 Task: Search one way flight ticket for 3 adults, 3 children in premium economy from Fresno: Fresno Yosemite International Airport to New Bern: Coastal Carolina Regional Airport (was Craven County Regional) on 5-4-2023. Number of bags: 9 checked bags. Outbound departure time preference is 23:45.
Action: Mouse moved to (317, 275)
Screenshot: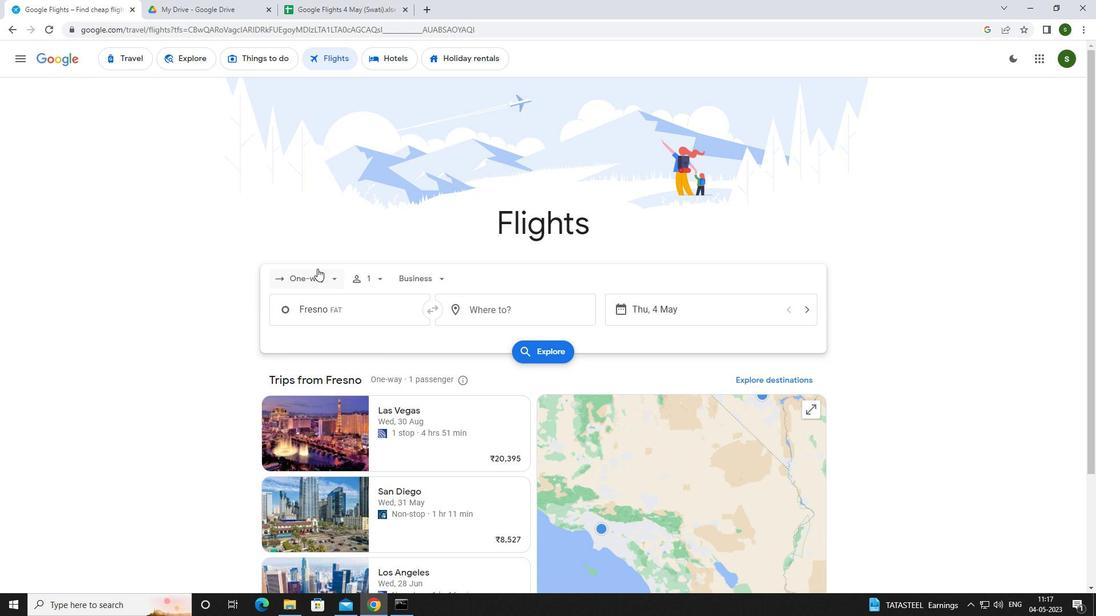 
Action: Mouse pressed left at (317, 275)
Screenshot: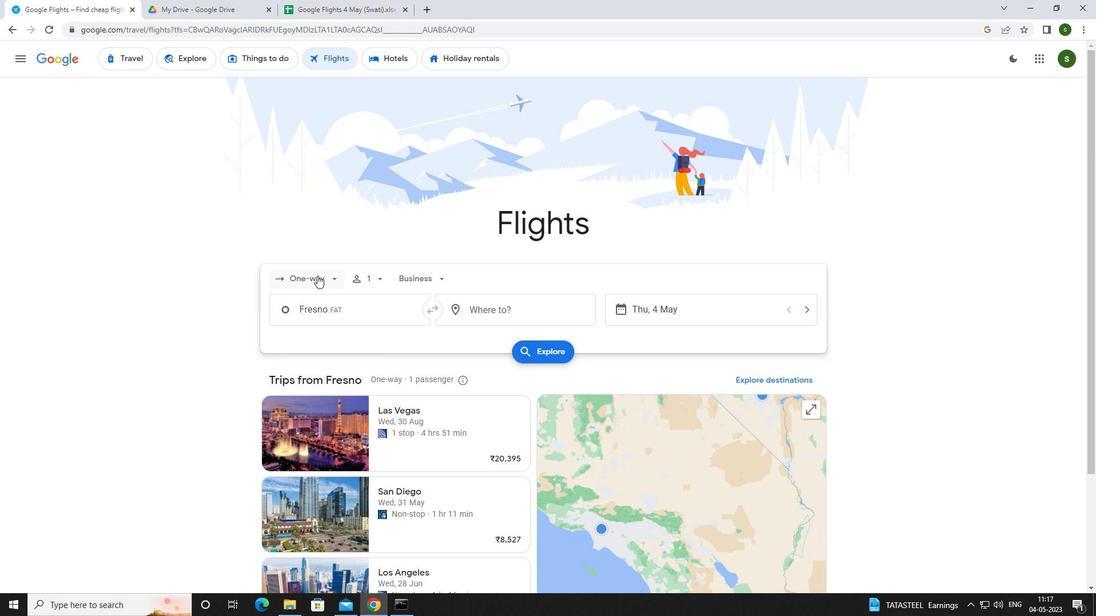 
Action: Mouse moved to (311, 324)
Screenshot: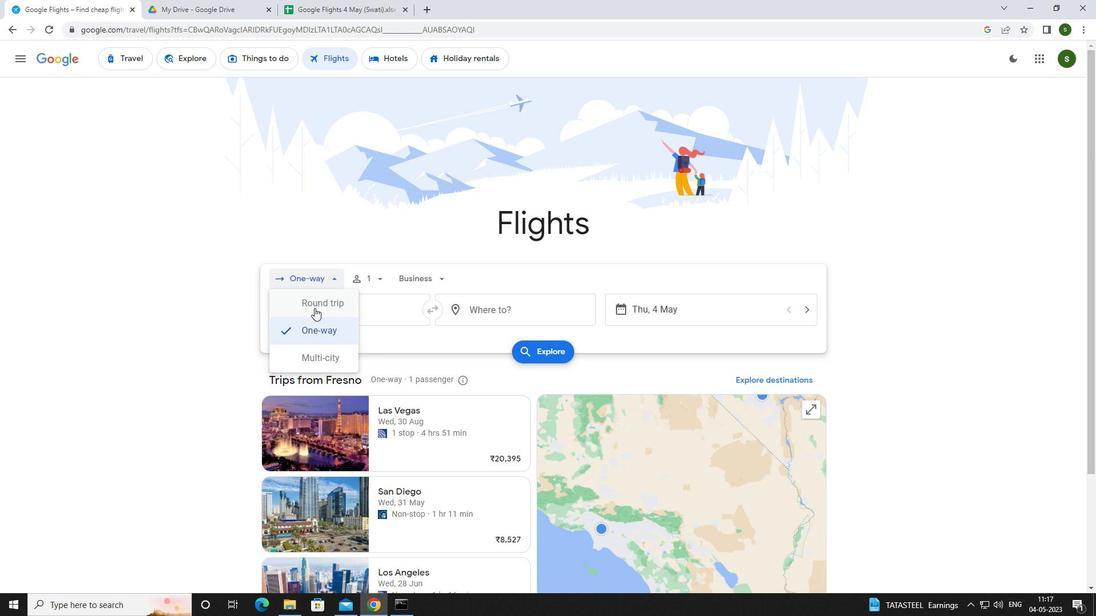 
Action: Mouse pressed left at (311, 324)
Screenshot: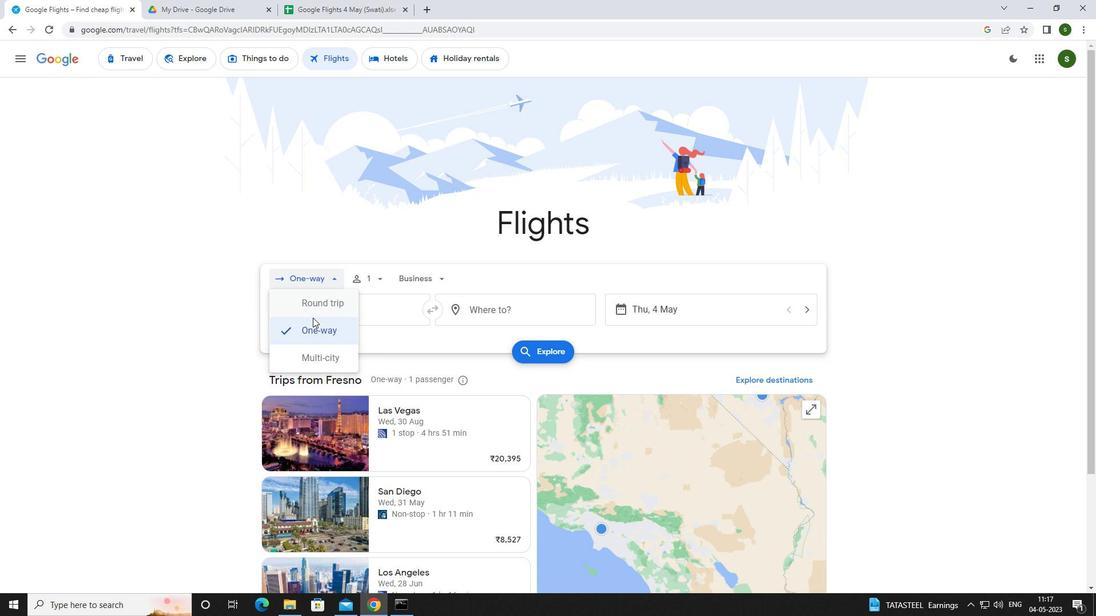
Action: Mouse moved to (375, 278)
Screenshot: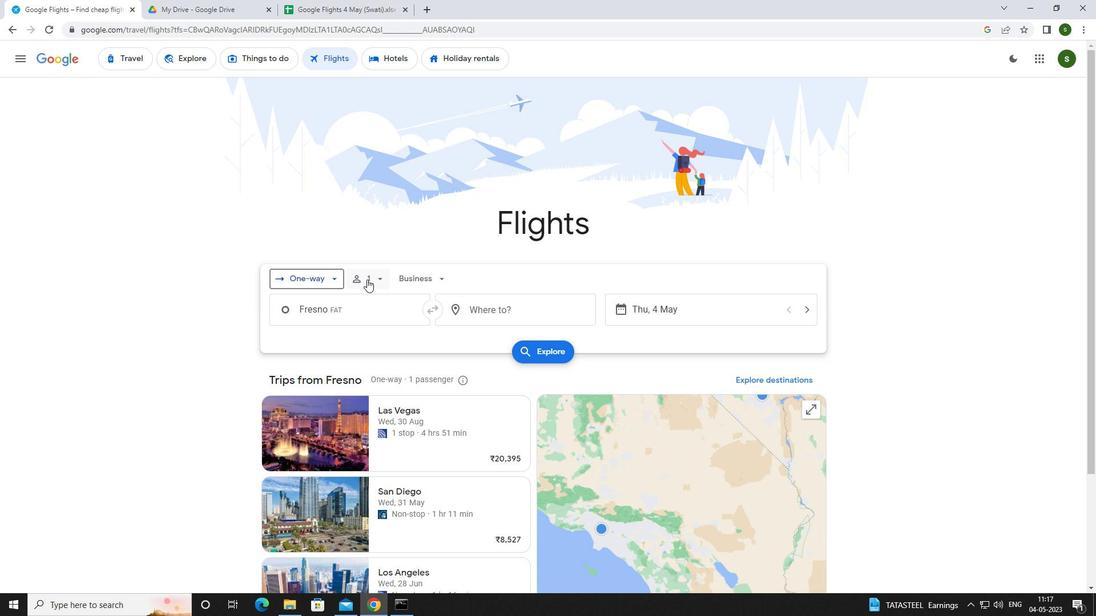 
Action: Mouse pressed left at (375, 278)
Screenshot: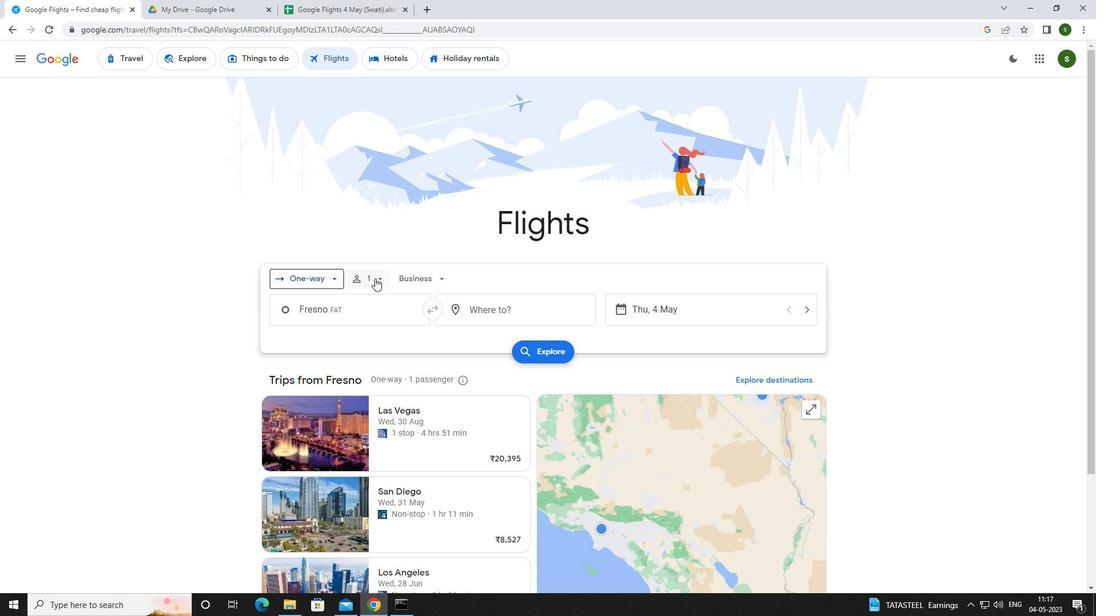 
Action: Mouse moved to (472, 312)
Screenshot: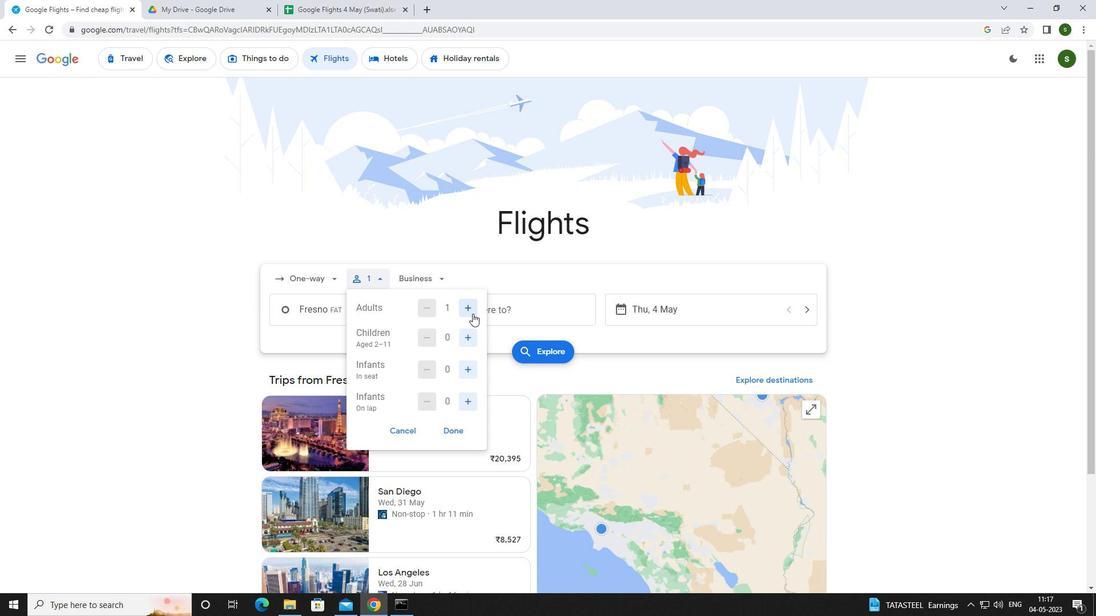 
Action: Mouse pressed left at (472, 312)
Screenshot: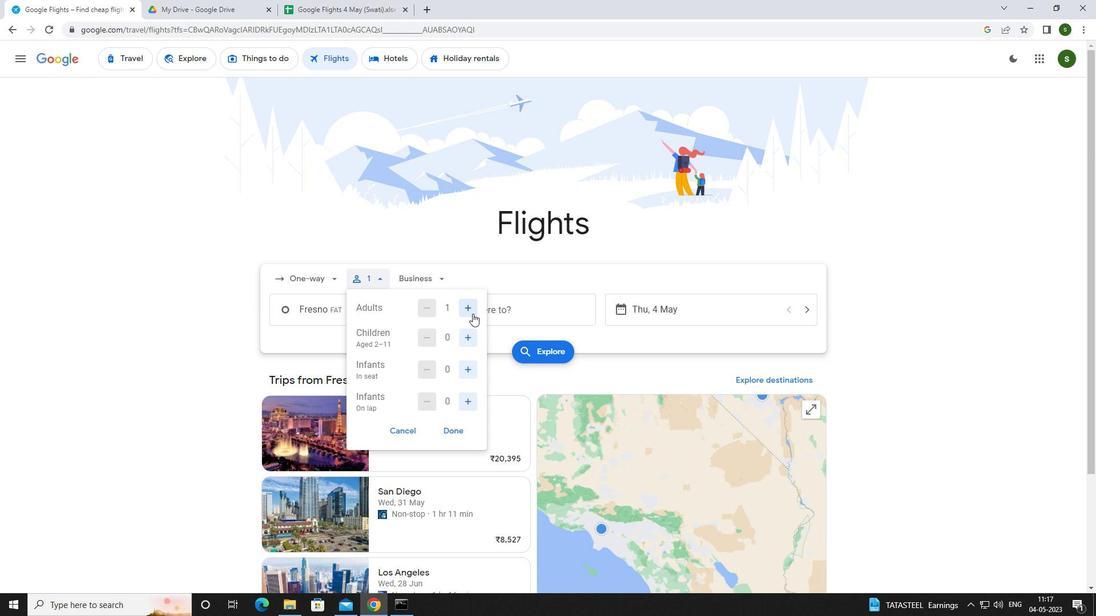 
Action: Mouse pressed left at (472, 312)
Screenshot: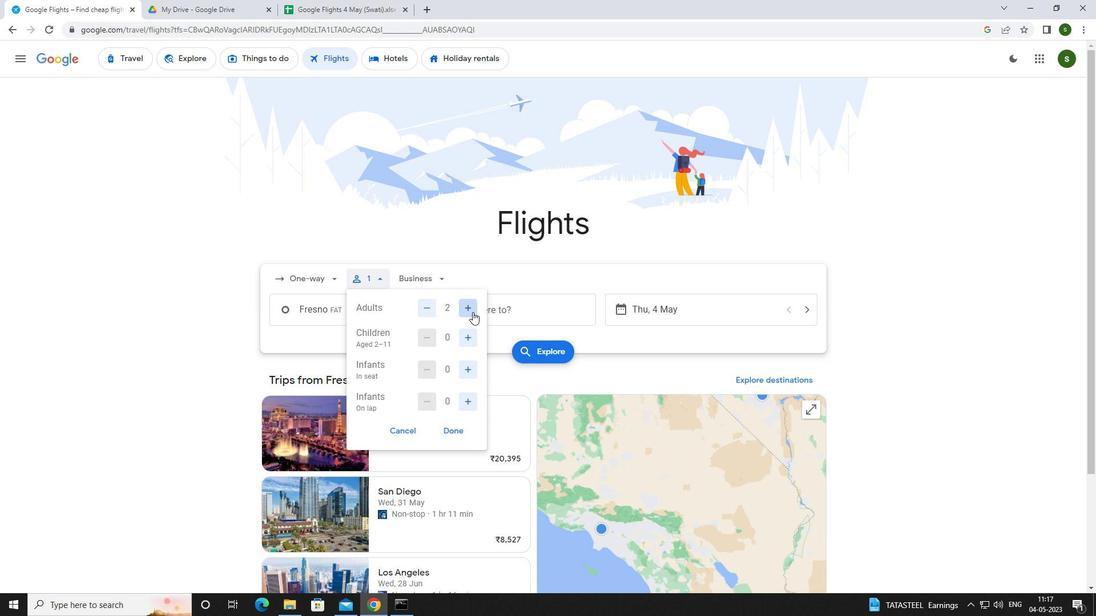 
Action: Mouse moved to (465, 337)
Screenshot: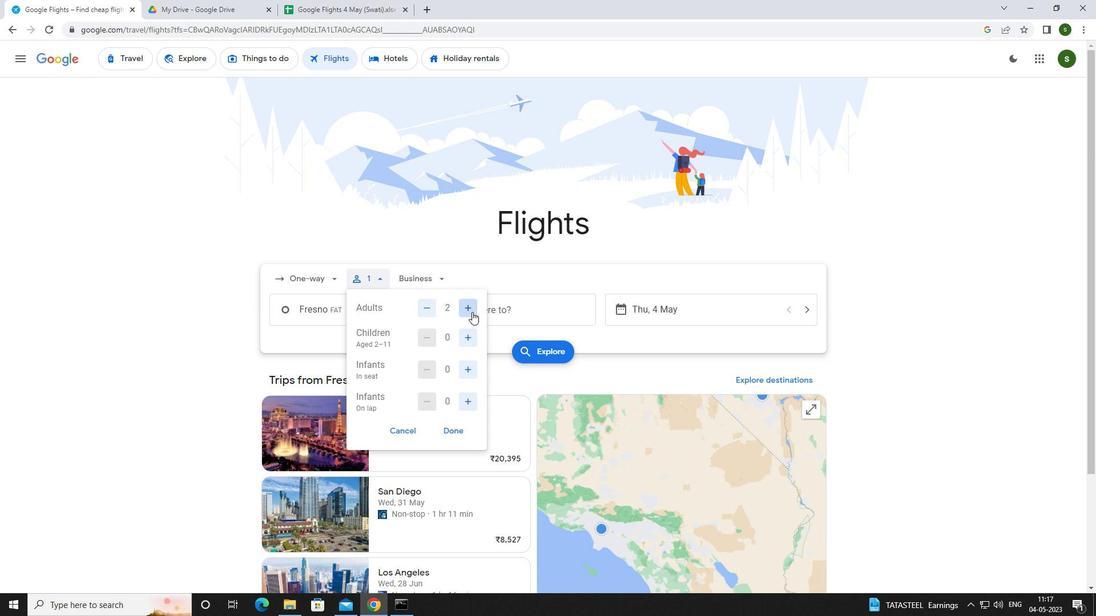 
Action: Mouse pressed left at (465, 337)
Screenshot: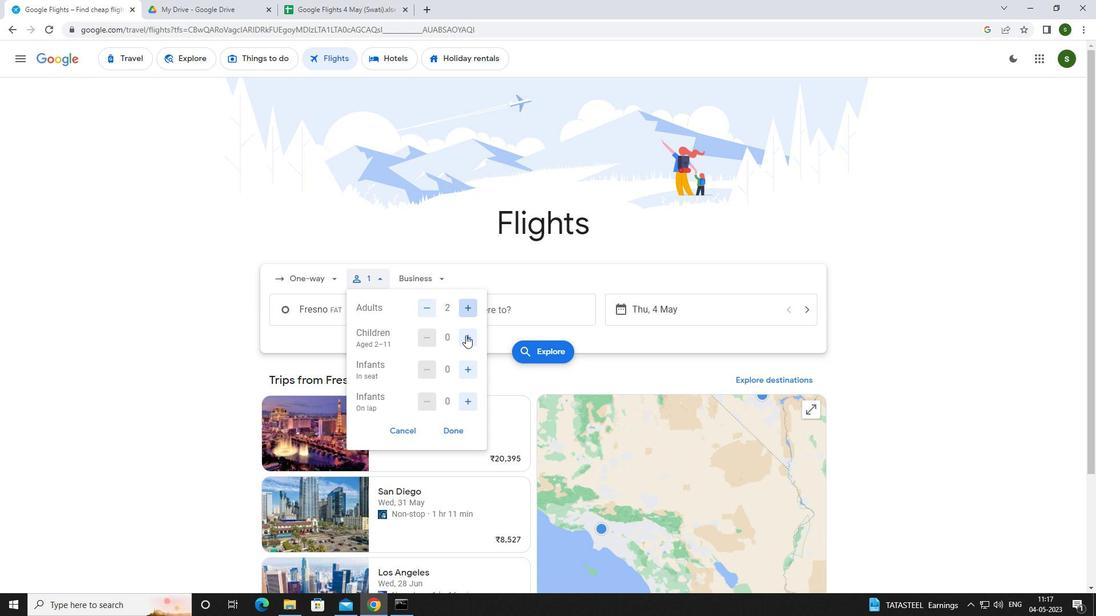 
Action: Mouse pressed left at (465, 337)
Screenshot: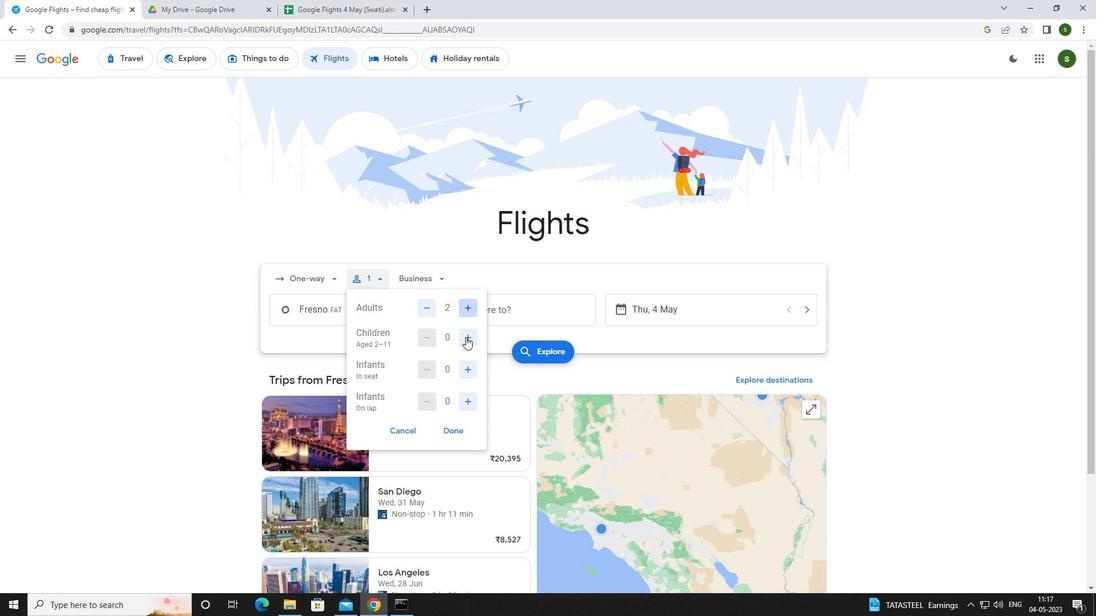 
Action: Mouse pressed left at (465, 337)
Screenshot: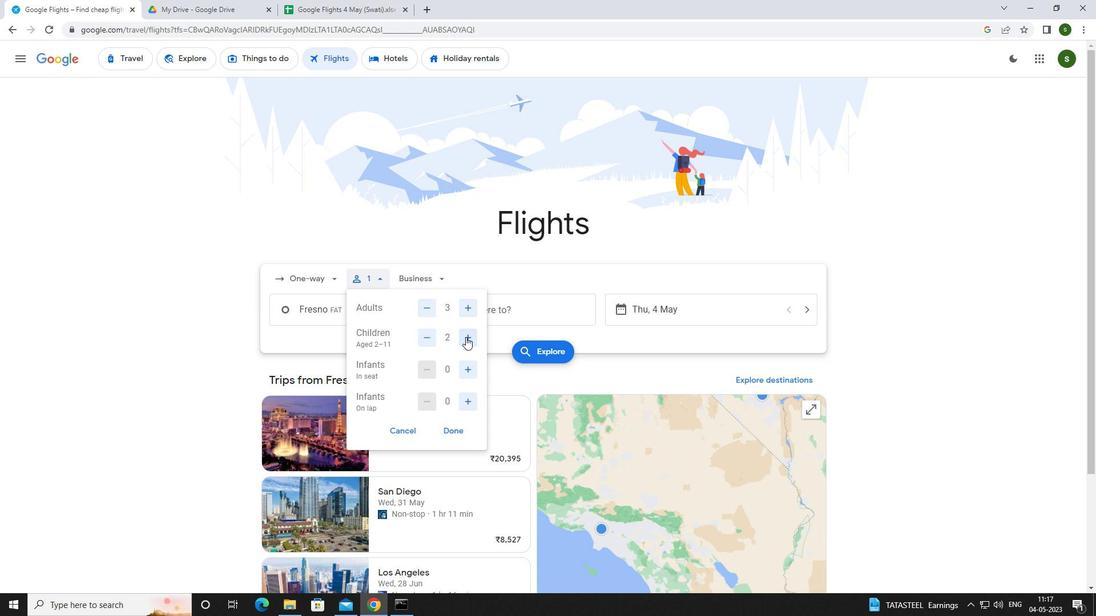 
Action: Mouse moved to (425, 277)
Screenshot: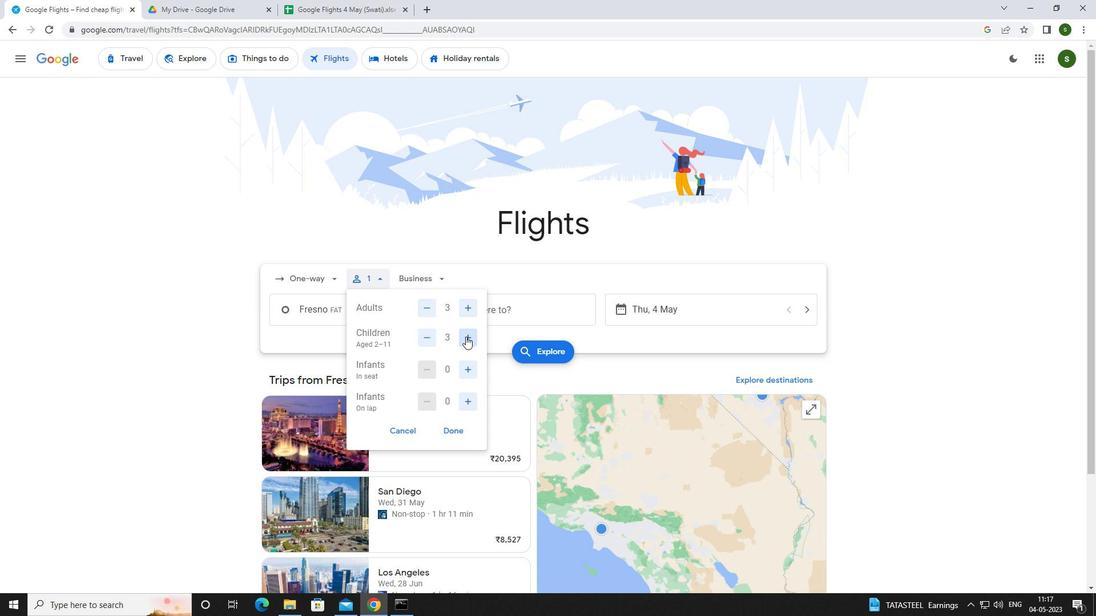 
Action: Mouse pressed left at (425, 277)
Screenshot: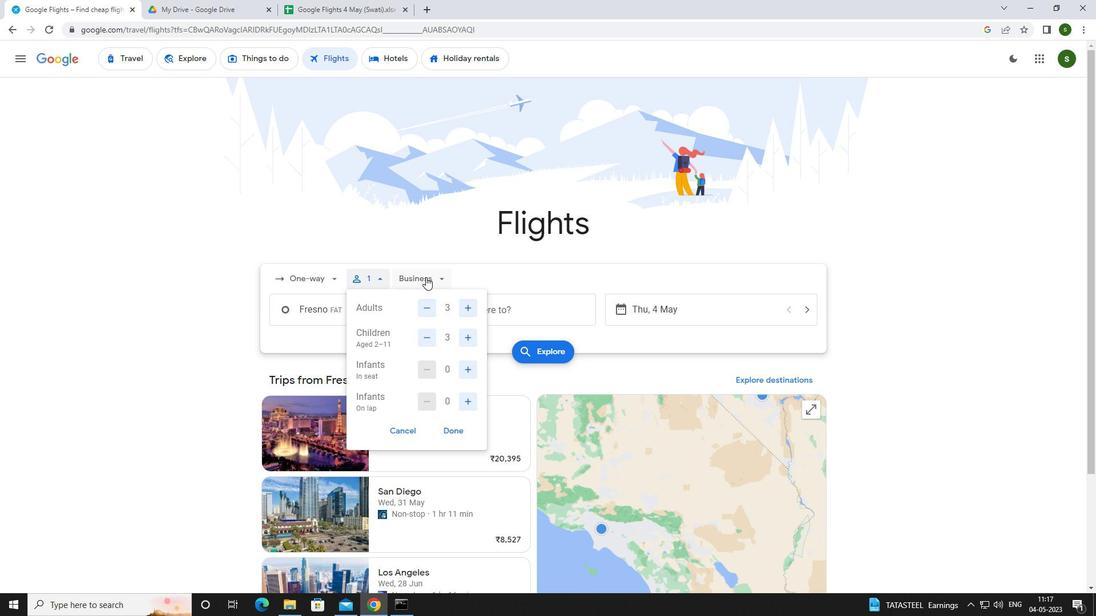 
Action: Mouse moved to (433, 331)
Screenshot: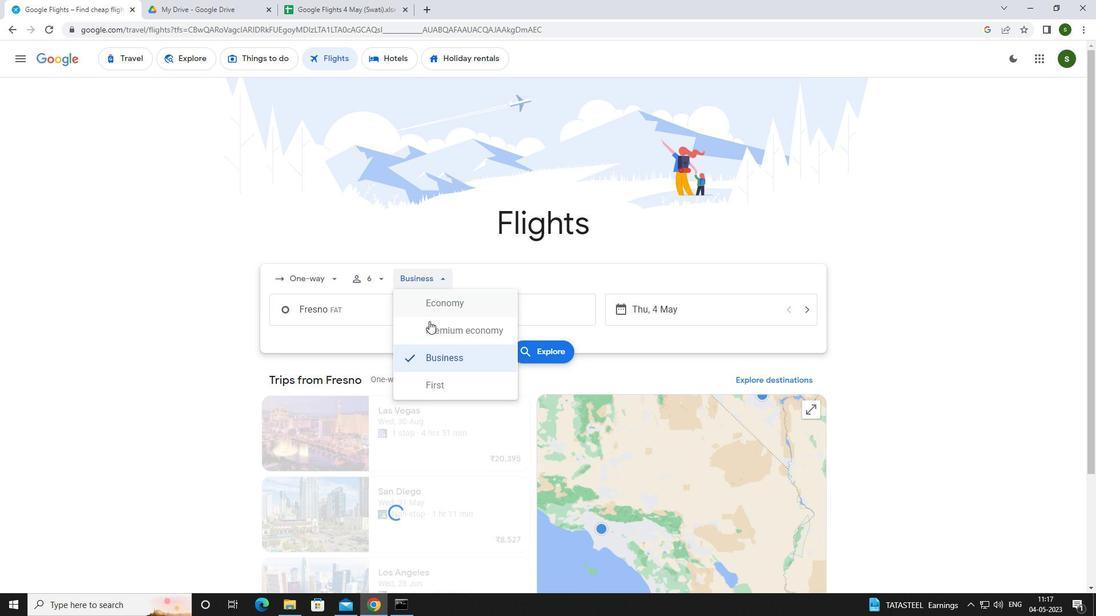 
Action: Mouse pressed left at (433, 331)
Screenshot: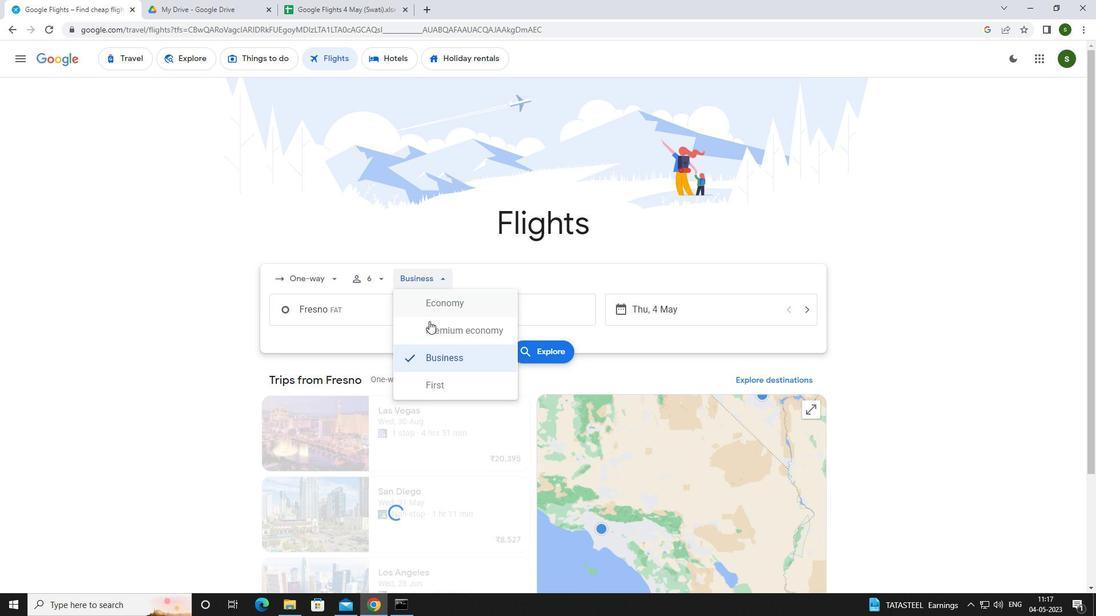 
Action: Mouse moved to (378, 310)
Screenshot: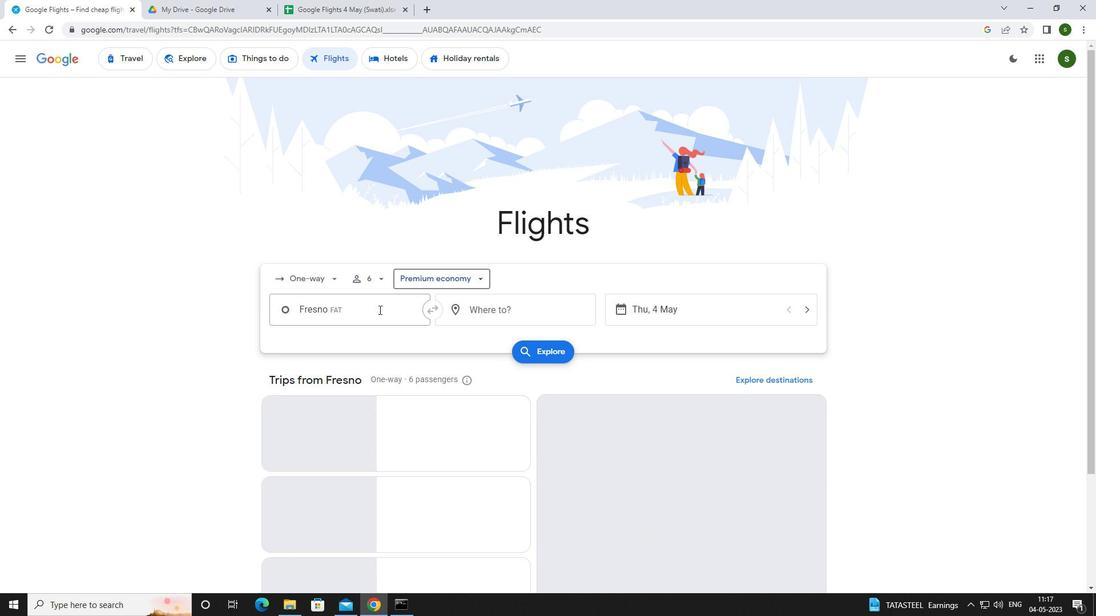 
Action: Mouse pressed left at (378, 310)
Screenshot: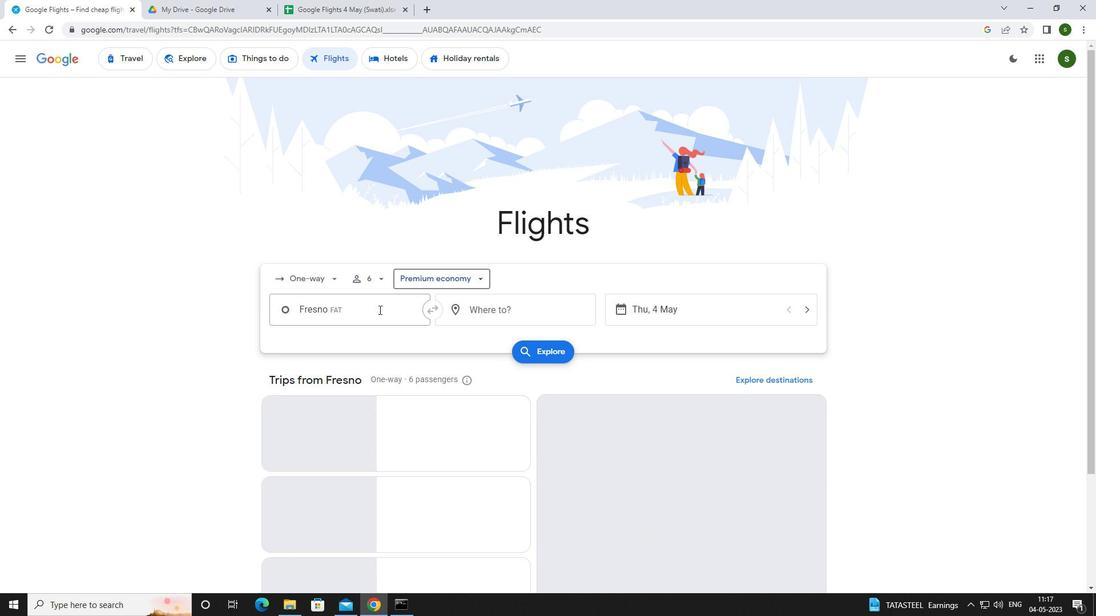 
Action: Key pressed <Key.caps_lock>f<Key.caps_lock>res
Screenshot: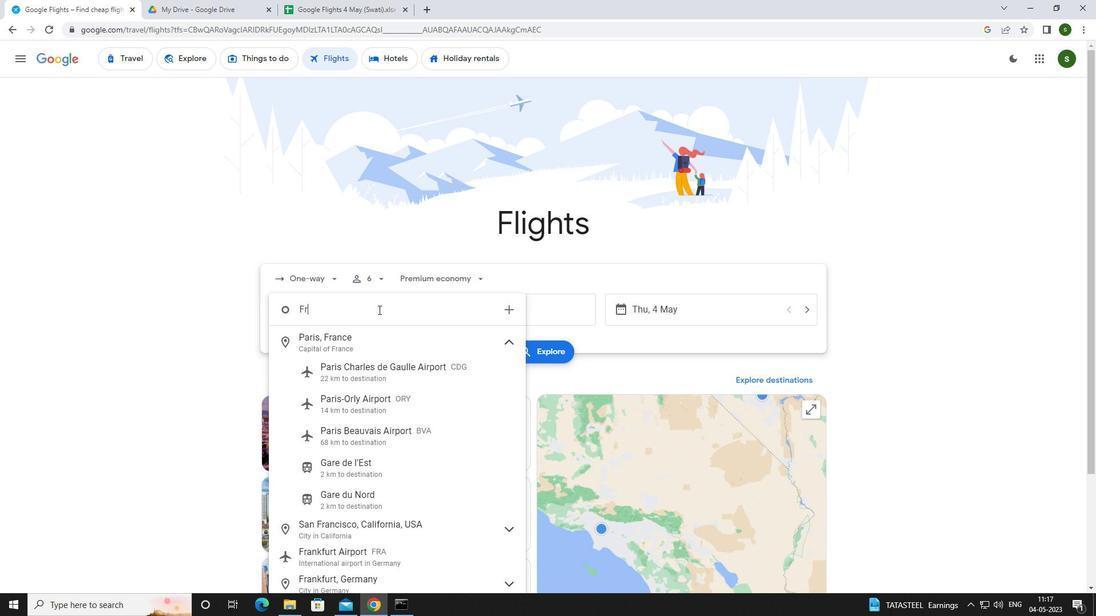 
Action: Mouse moved to (387, 373)
Screenshot: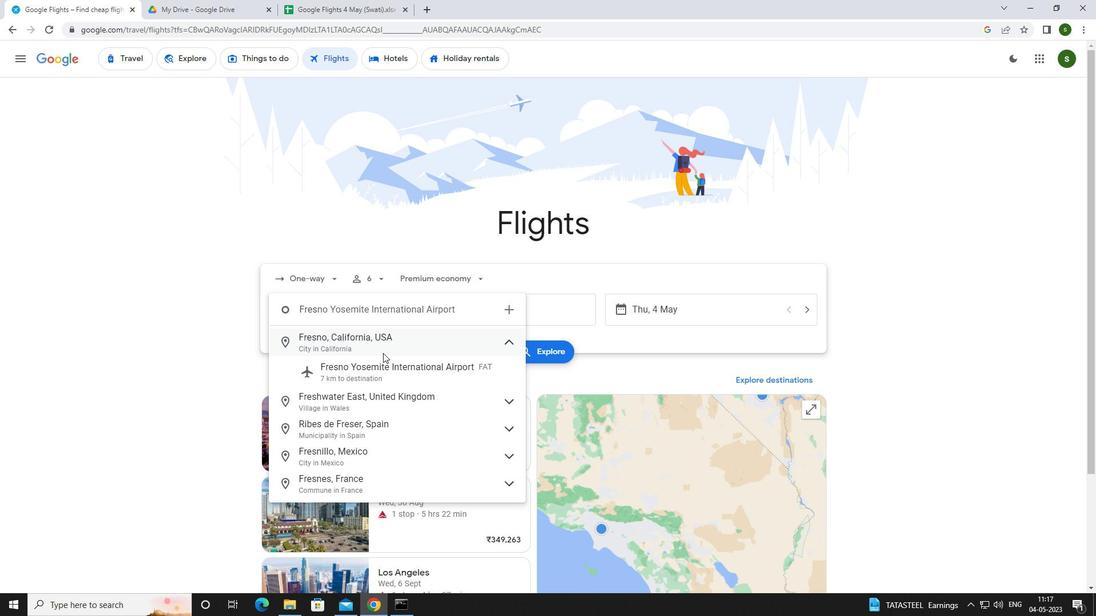 
Action: Mouse pressed left at (387, 373)
Screenshot: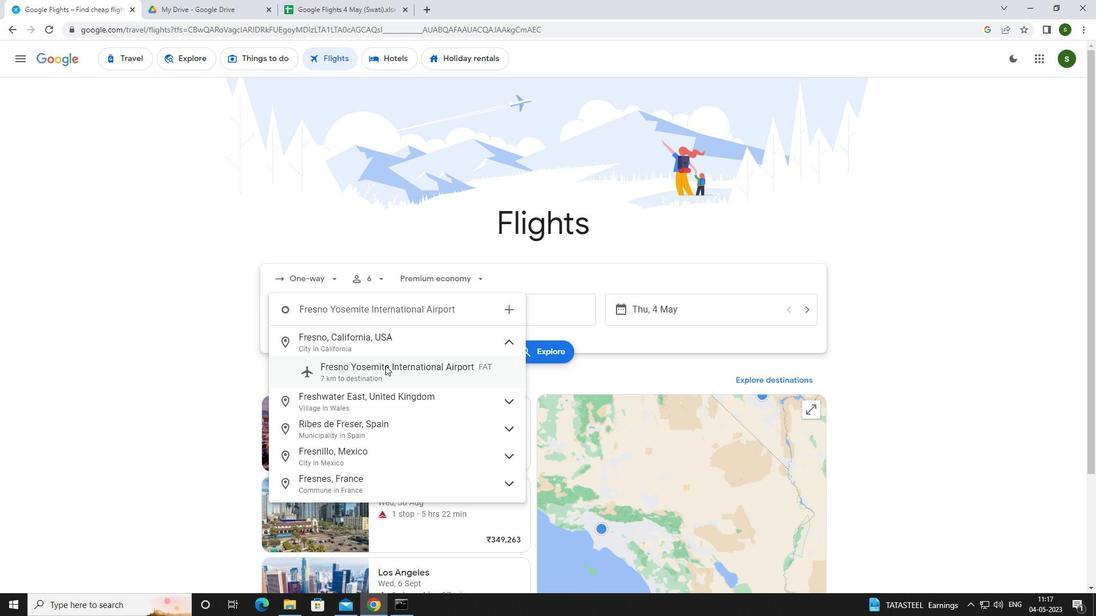 
Action: Mouse moved to (509, 318)
Screenshot: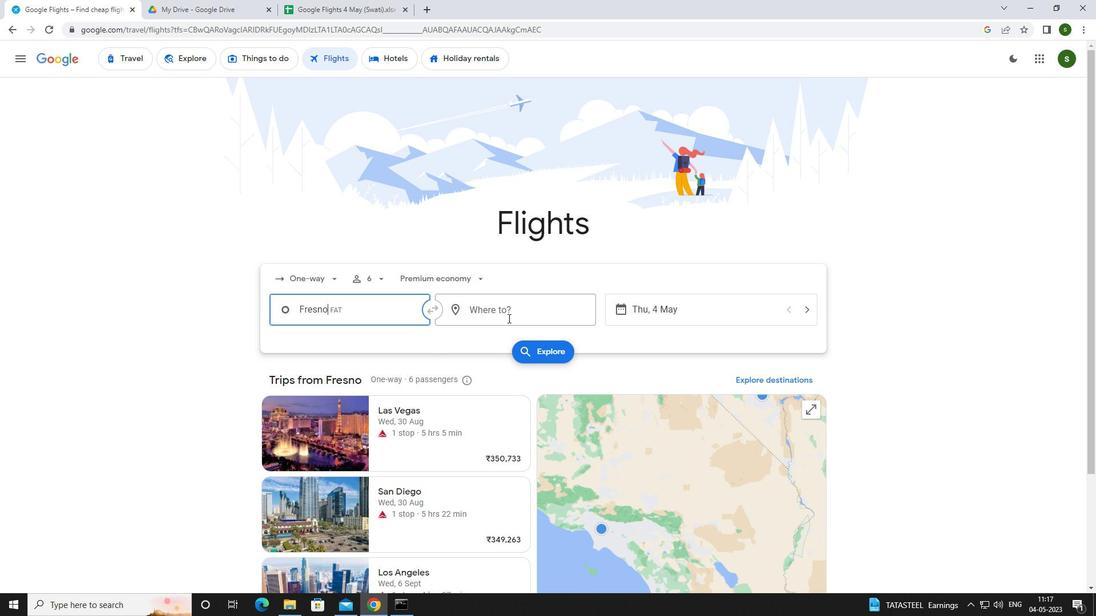 
Action: Mouse pressed left at (509, 318)
Screenshot: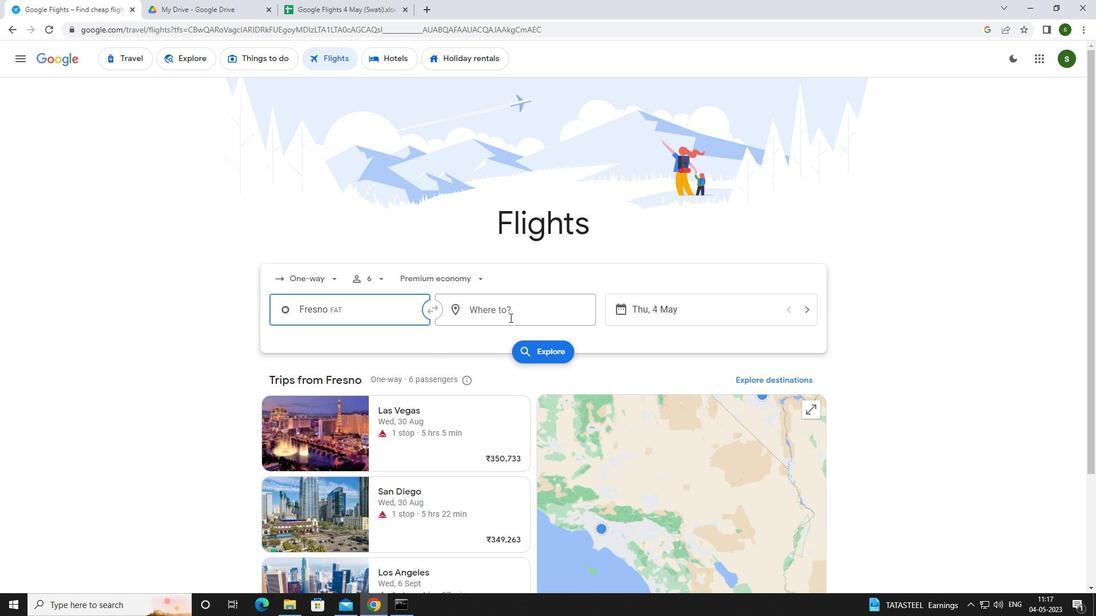 
Action: Key pressed <Key.caps_lock>c<Key.caps_lock>oastal
Screenshot: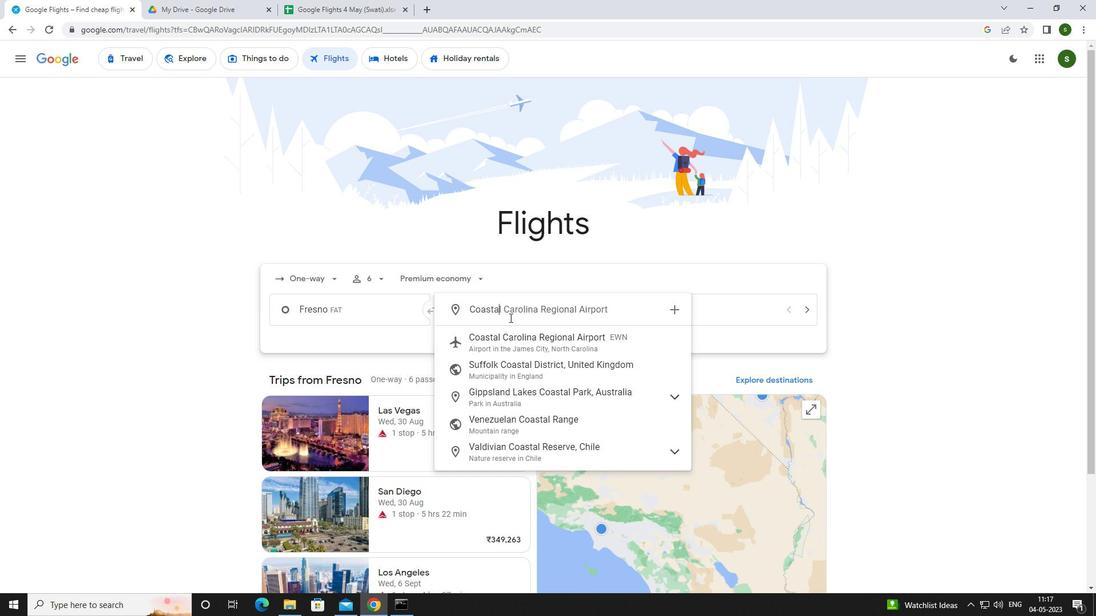 
Action: Mouse moved to (509, 335)
Screenshot: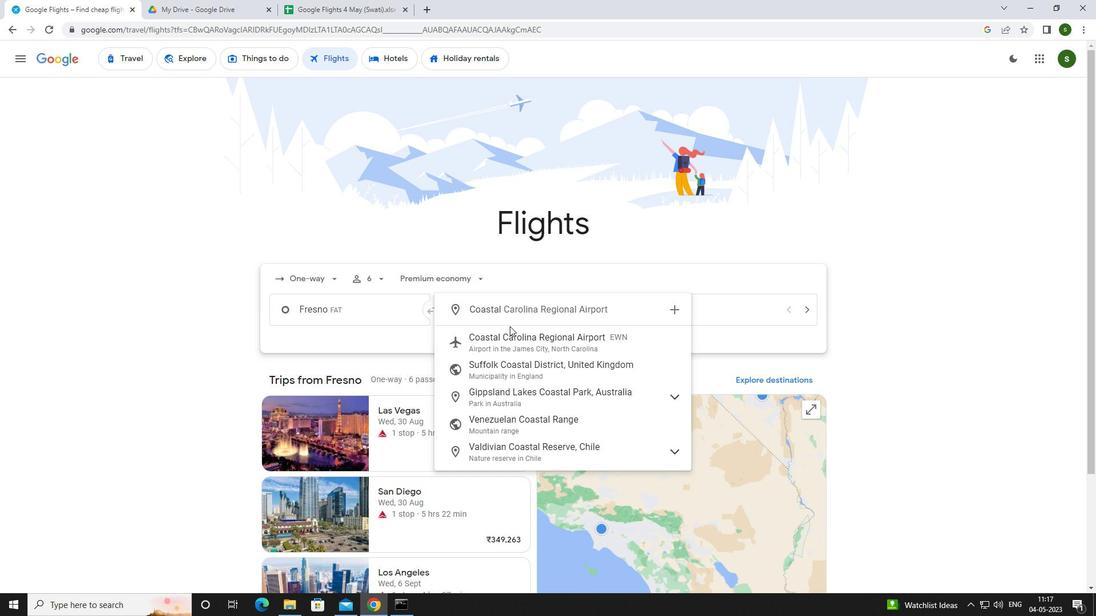 
Action: Mouse pressed left at (509, 335)
Screenshot: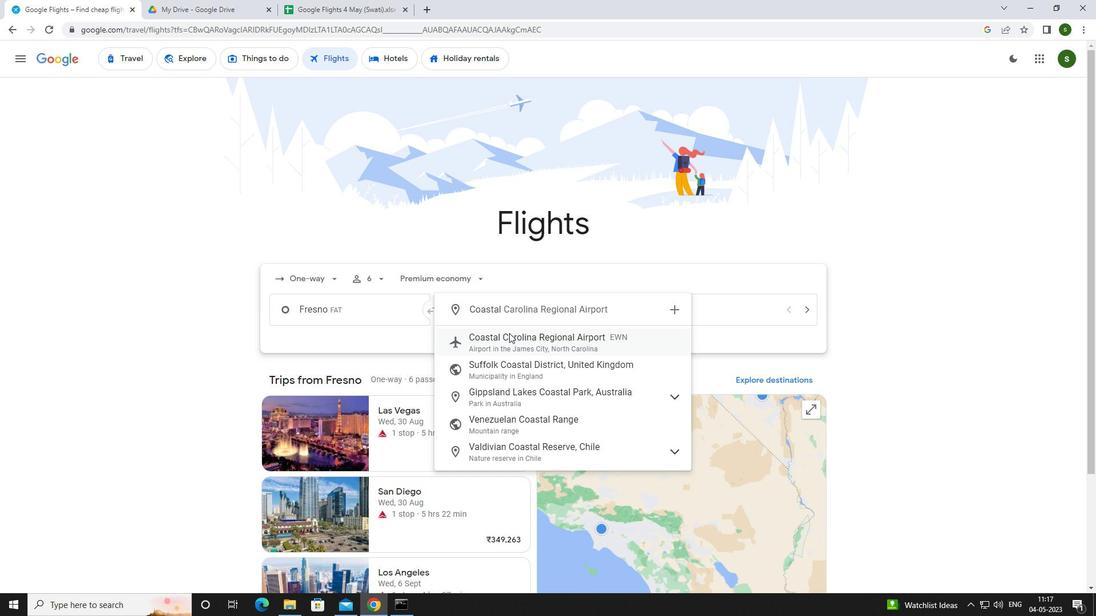 
Action: Mouse moved to (721, 312)
Screenshot: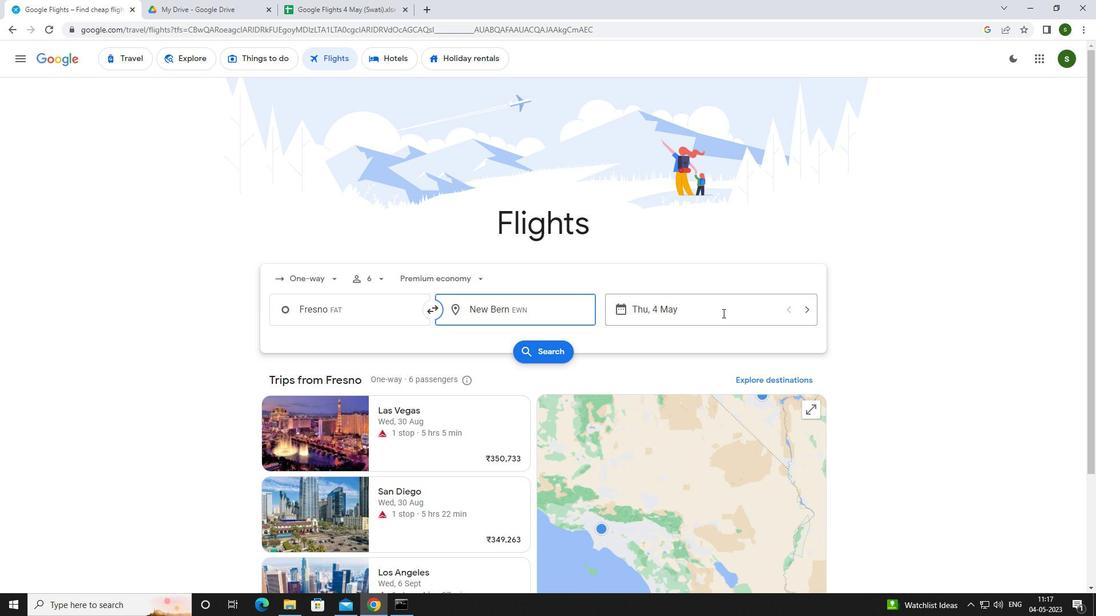 
Action: Mouse pressed left at (721, 312)
Screenshot: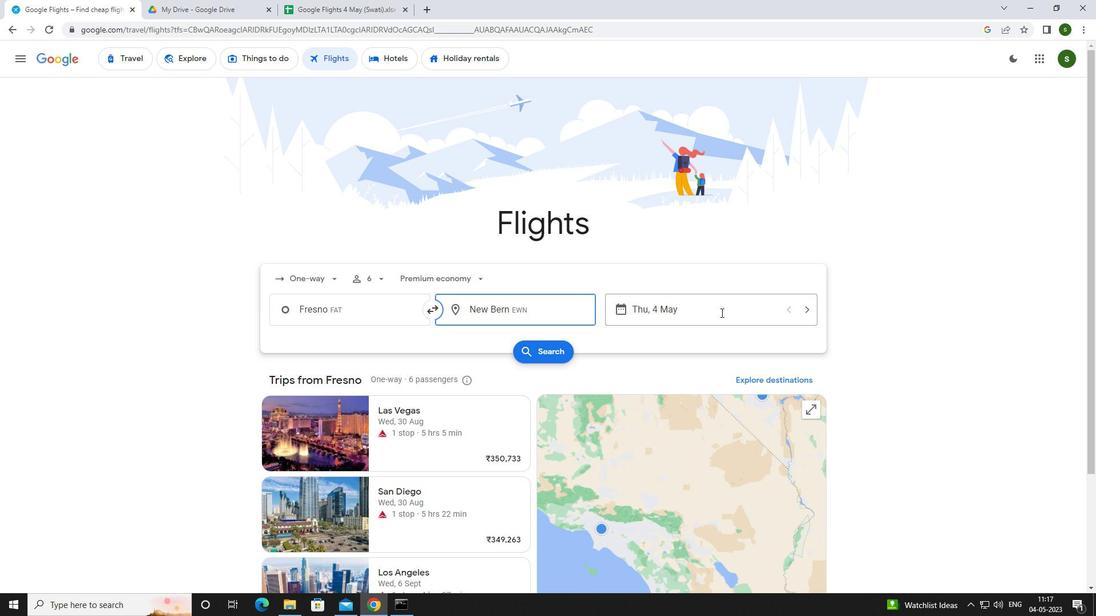 
Action: Mouse moved to (517, 388)
Screenshot: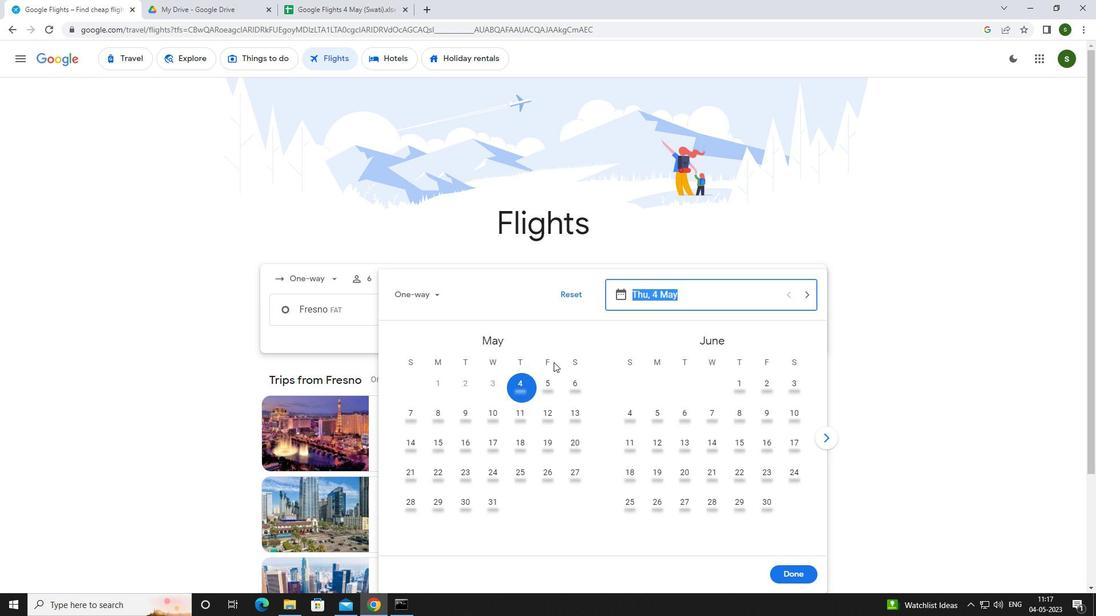
Action: Mouse pressed left at (517, 388)
Screenshot: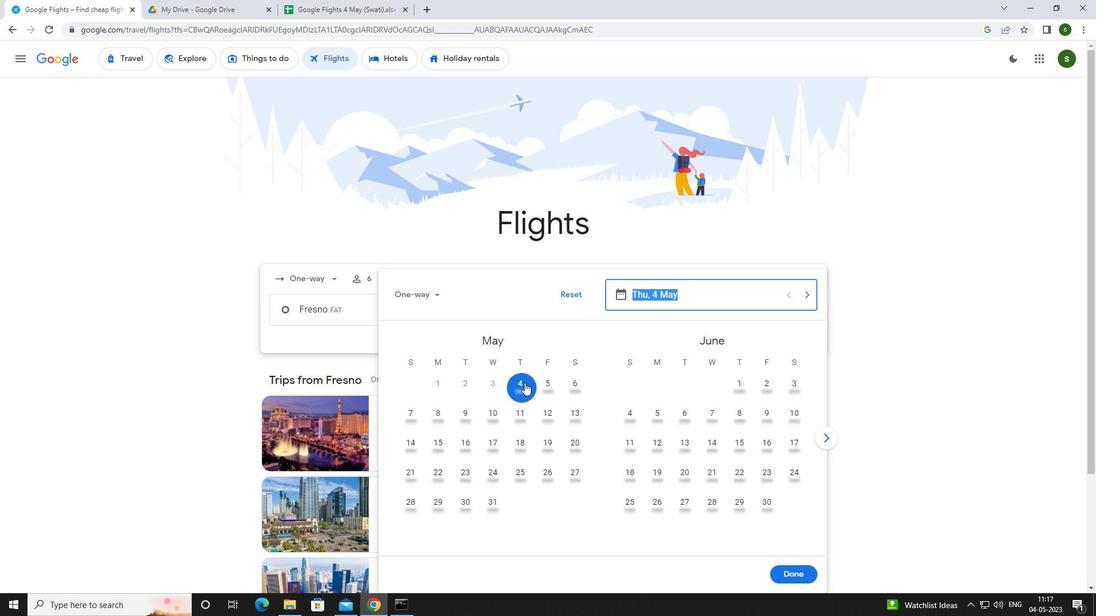
Action: Mouse moved to (797, 576)
Screenshot: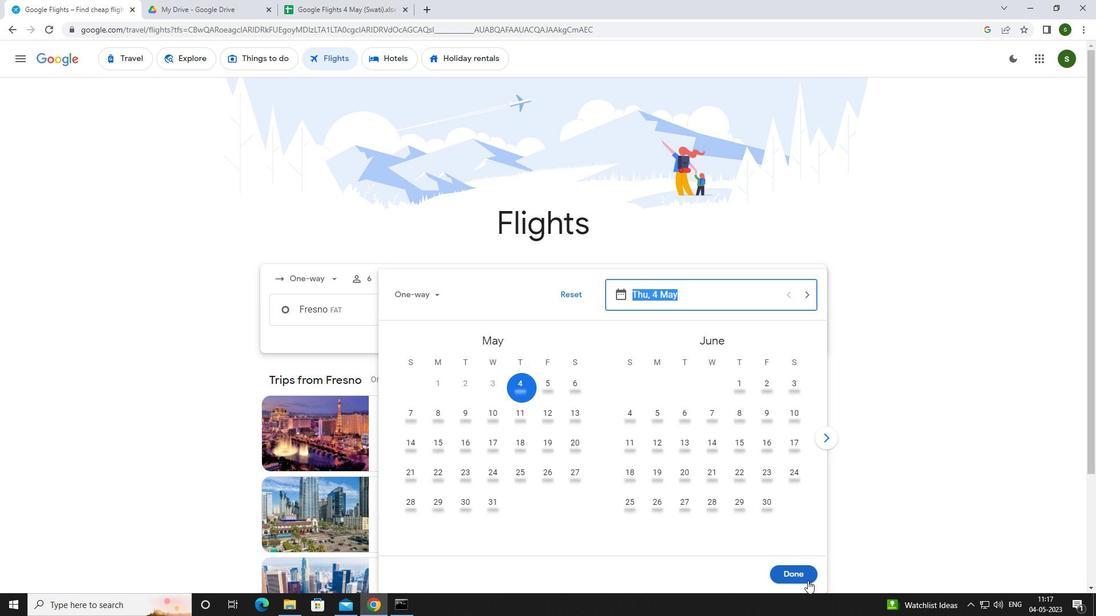
Action: Mouse pressed left at (797, 576)
Screenshot: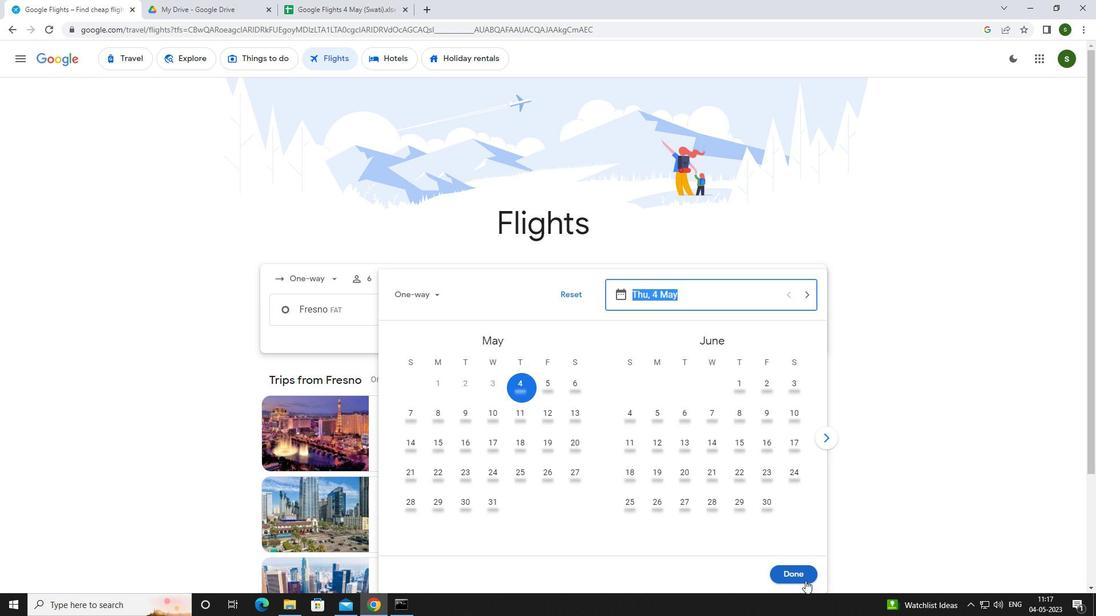 
Action: Mouse moved to (537, 355)
Screenshot: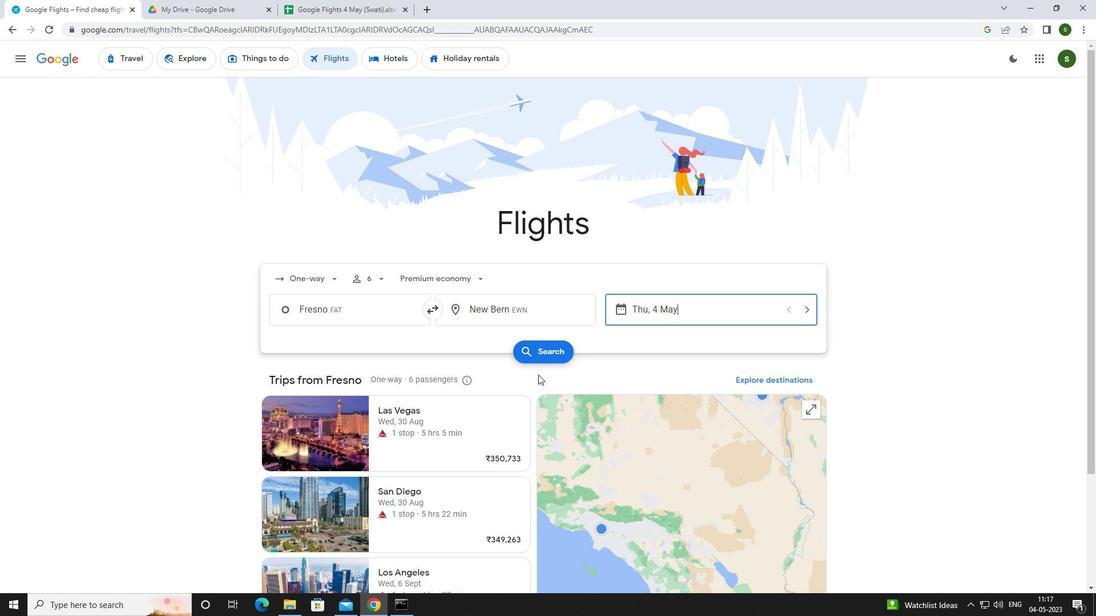 
Action: Mouse pressed left at (537, 355)
Screenshot: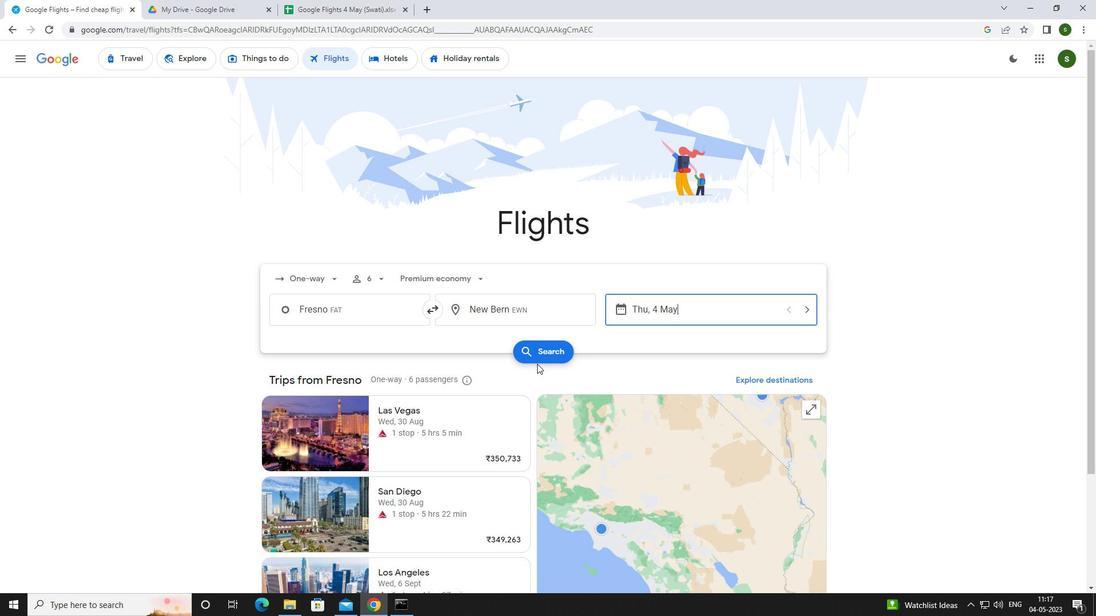 
Action: Mouse moved to (281, 169)
Screenshot: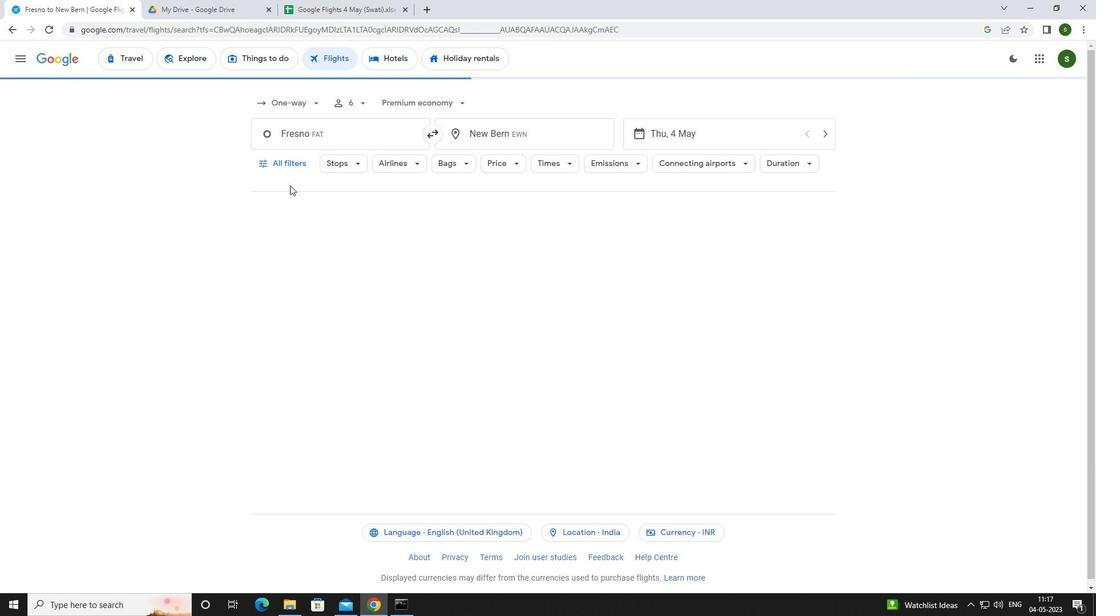 
Action: Mouse pressed left at (281, 169)
Screenshot: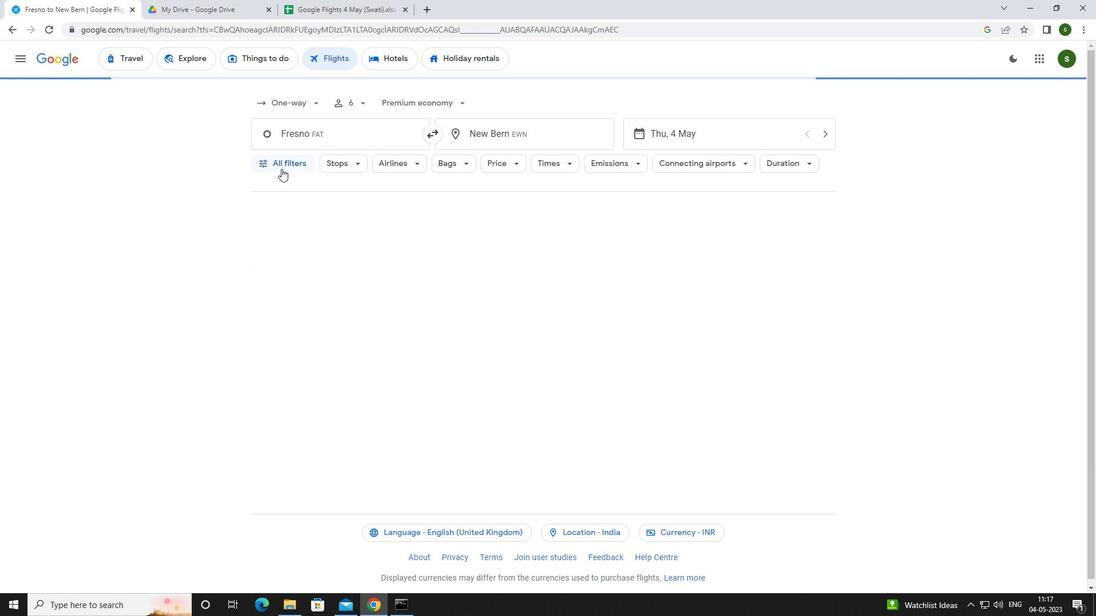 
Action: Mouse moved to (362, 293)
Screenshot: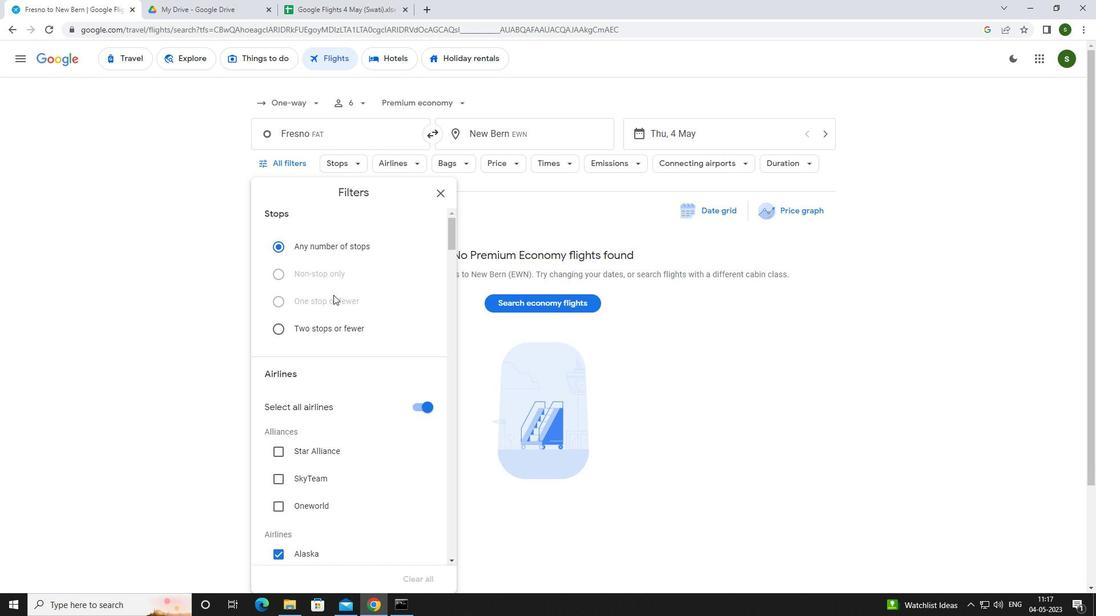 
Action: Mouse scrolled (362, 292) with delta (0, 0)
Screenshot: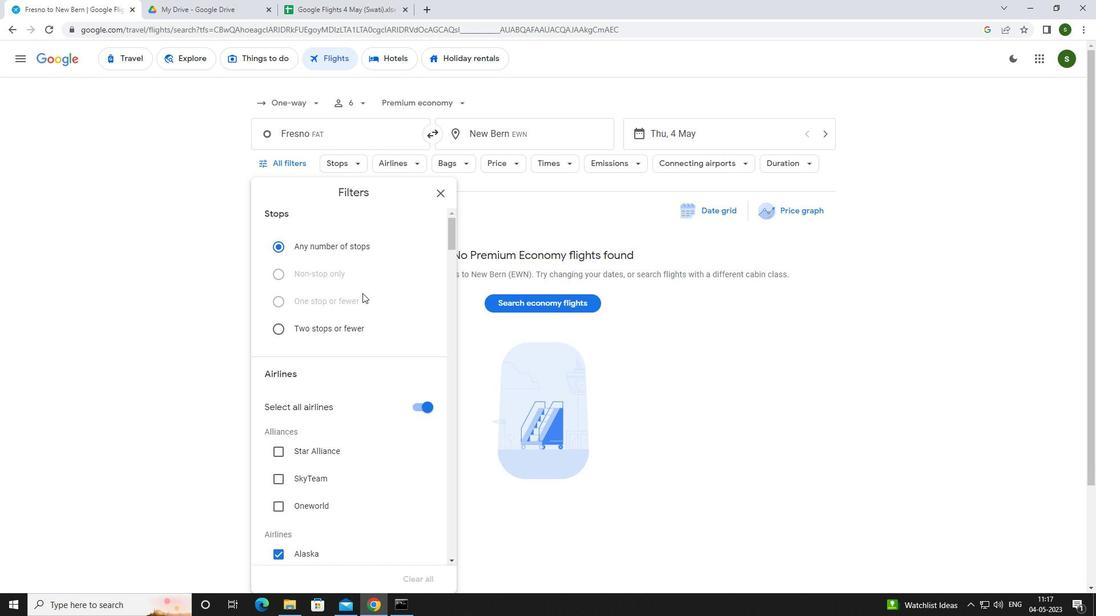 
Action: Mouse scrolled (362, 292) with delta (0, 0)
Screenshot: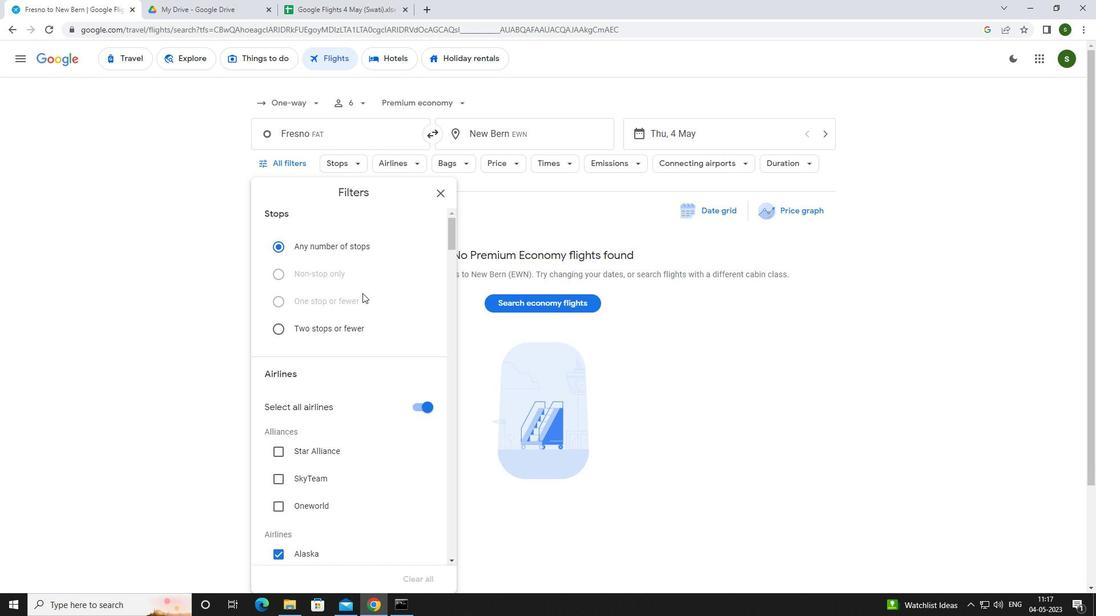 
Action: Mouse scrolled (362, 292) with delta (0, 0)
Screenshot: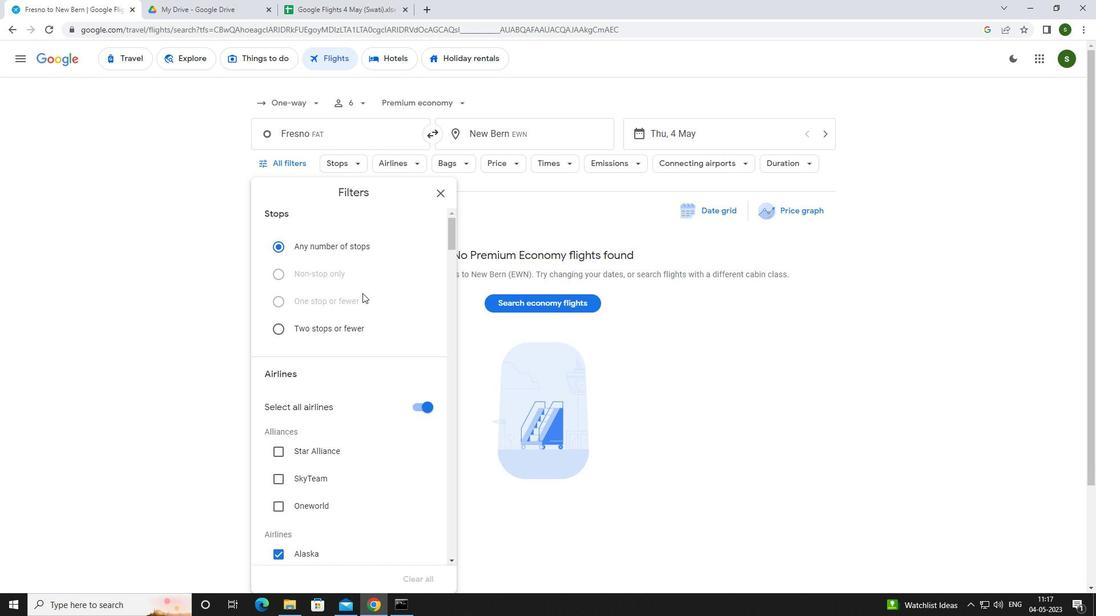 
Action: Mouse scrolled (362, 292) with delta (0, 0)
Screenshot: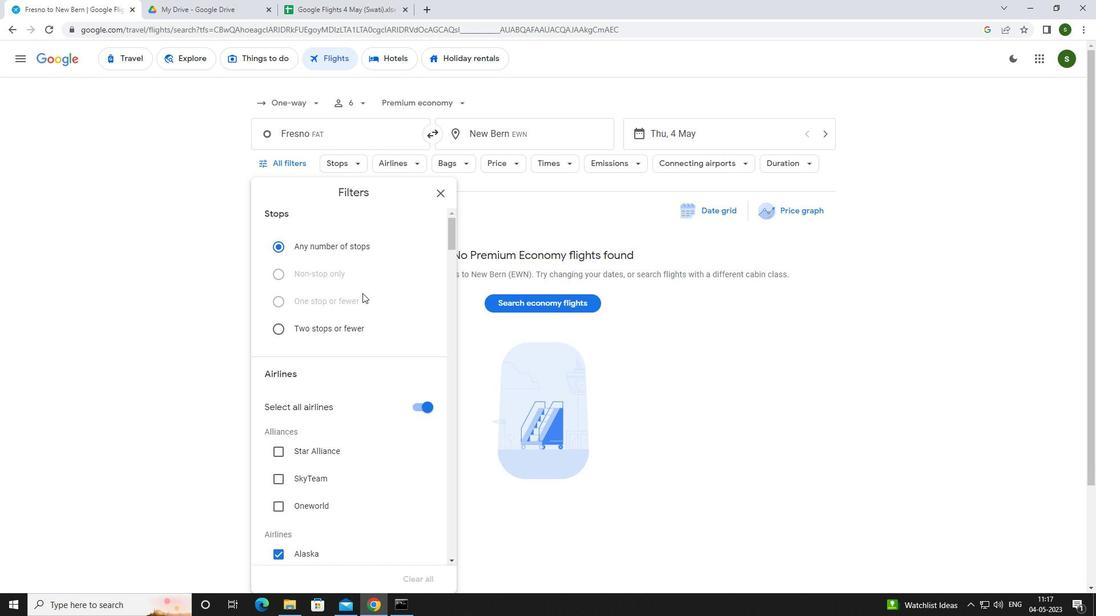 
Action: Mouse scrolled (362, 292) with delta (0, 0)
Screenshot: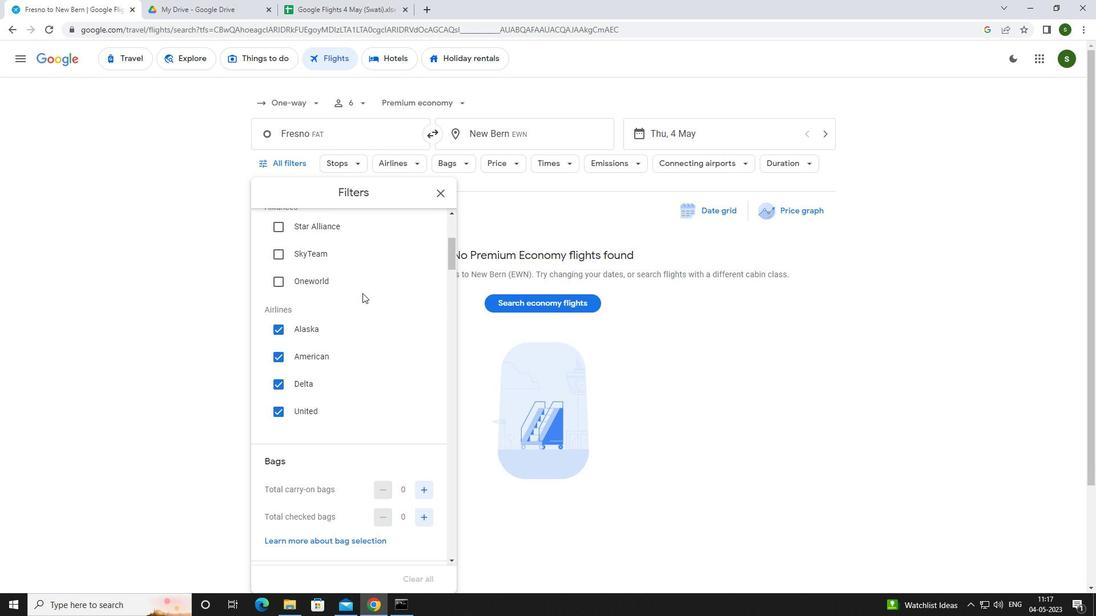 
Action: Mouse scrolled (362, 292) with delta (0, 0)
Screenshot: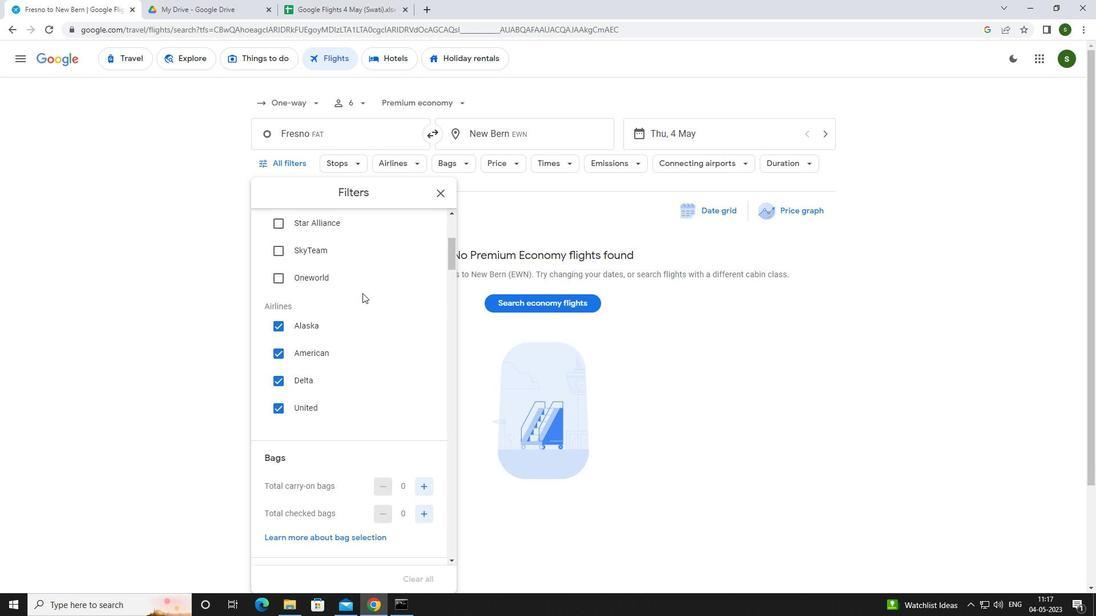 
Action: Mouse scrolled (362, 292) with delta (0, 0)
Screenshot: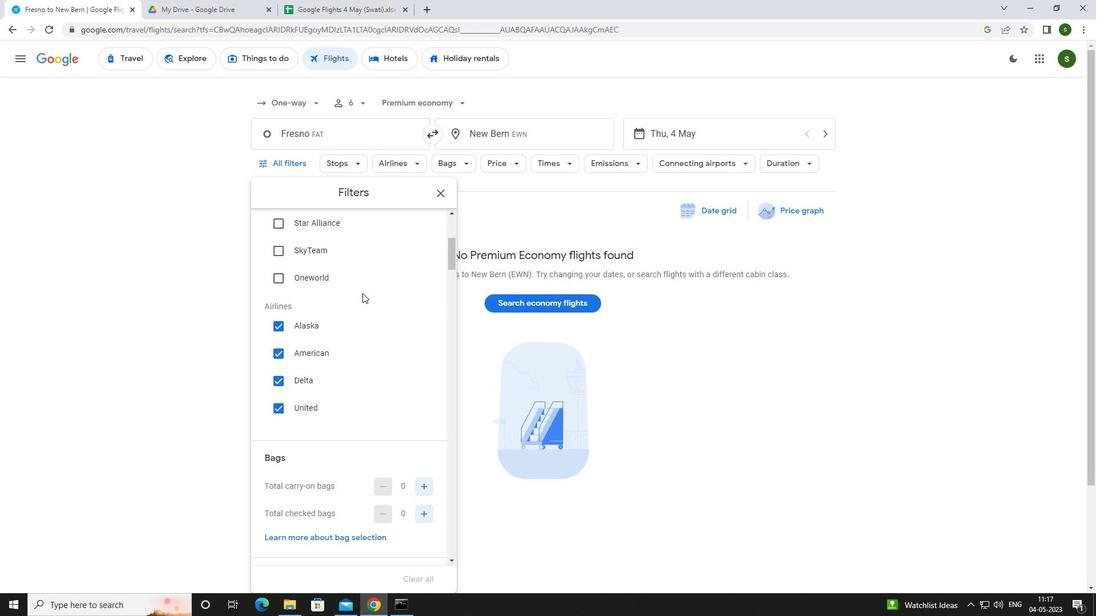 
Action: Mouse moved to (425, 341)
Screenshot: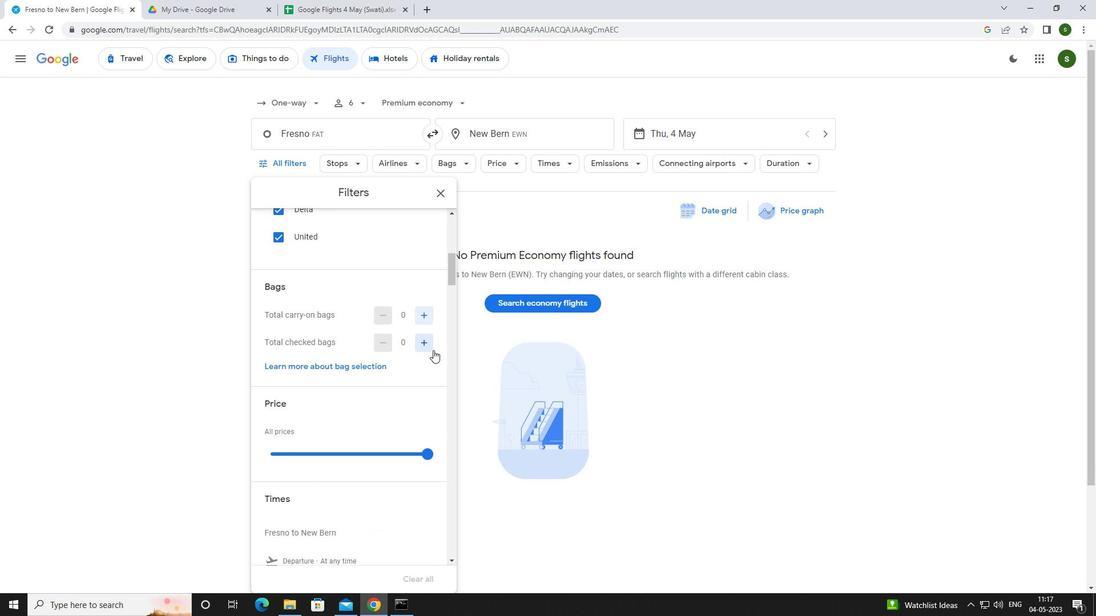 
Action: Mouse pressed left at (425, 341)
Screenshot: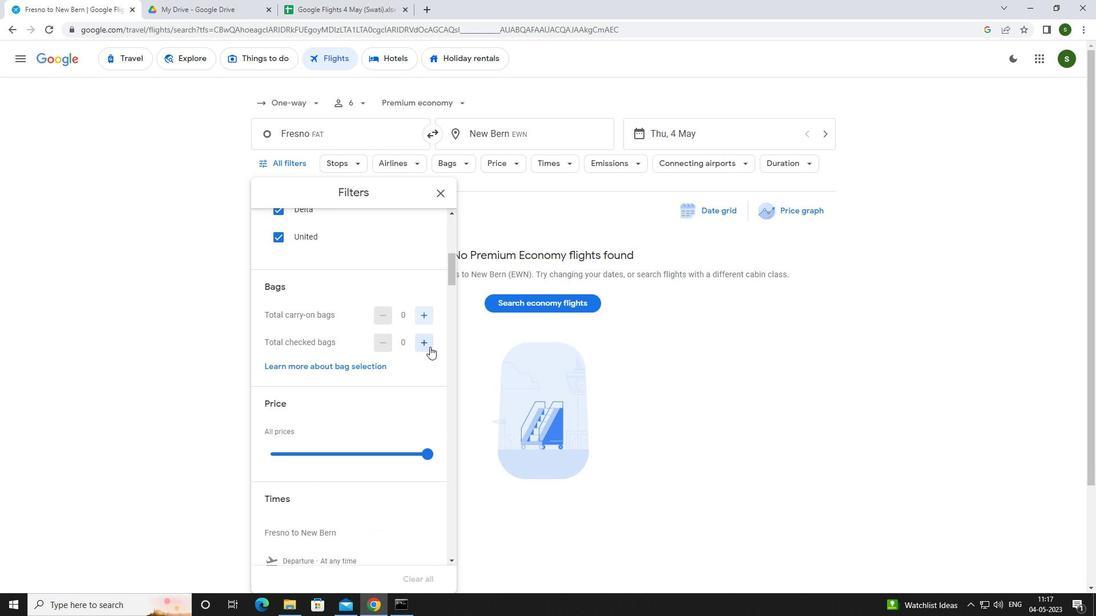 
Action: Mouse pressed left at (425, 341)
Screenshot: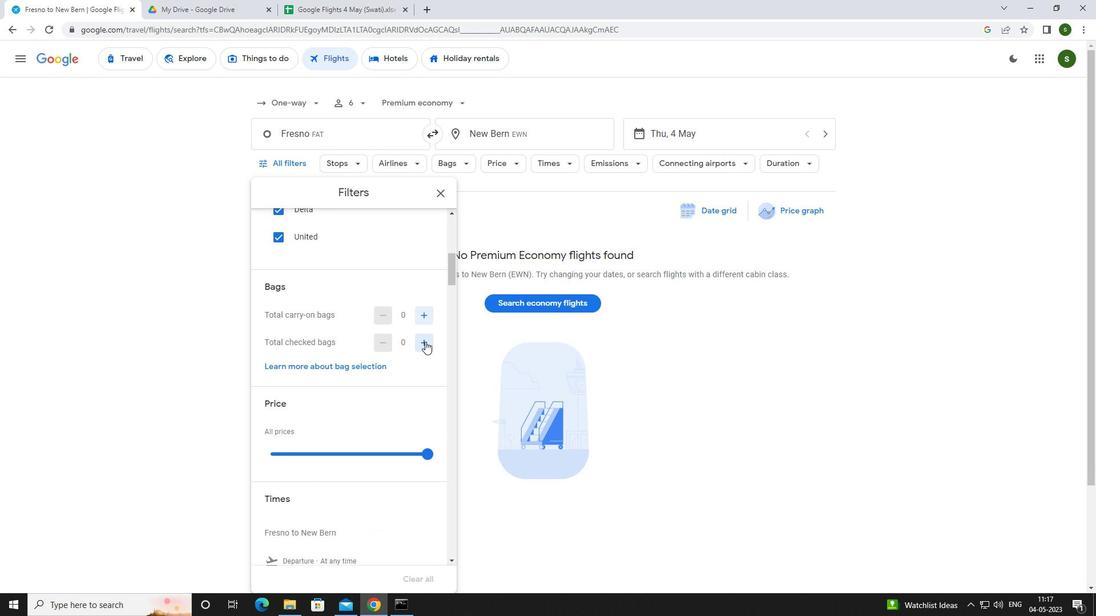 
Action: Mouse pressed left at (425, 341)
Screenshot: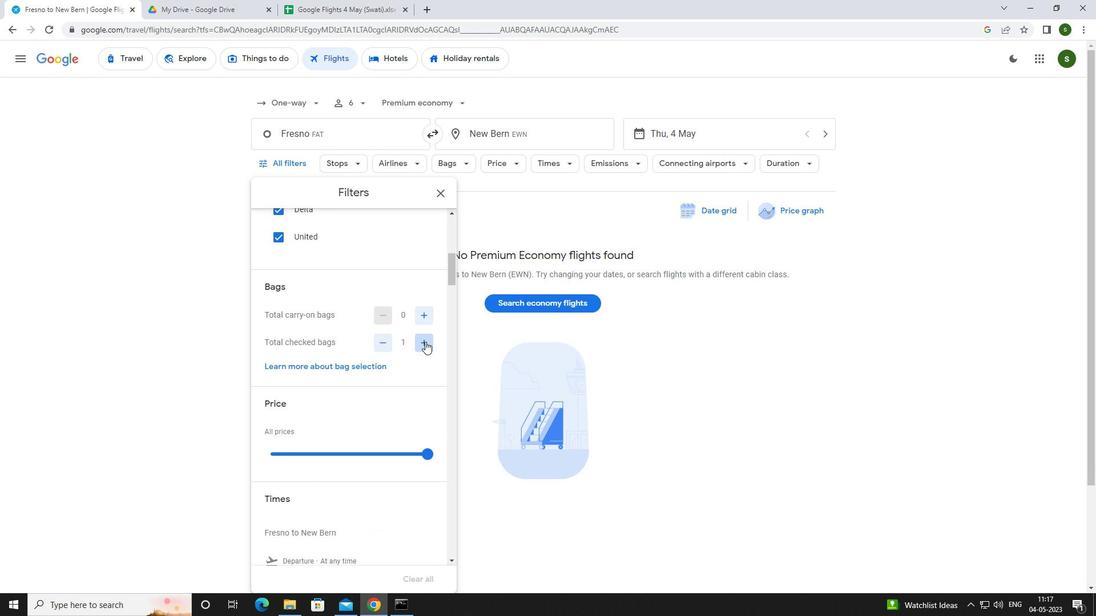 
Action: Mouse pressed left at (425, 341)
Screenshot: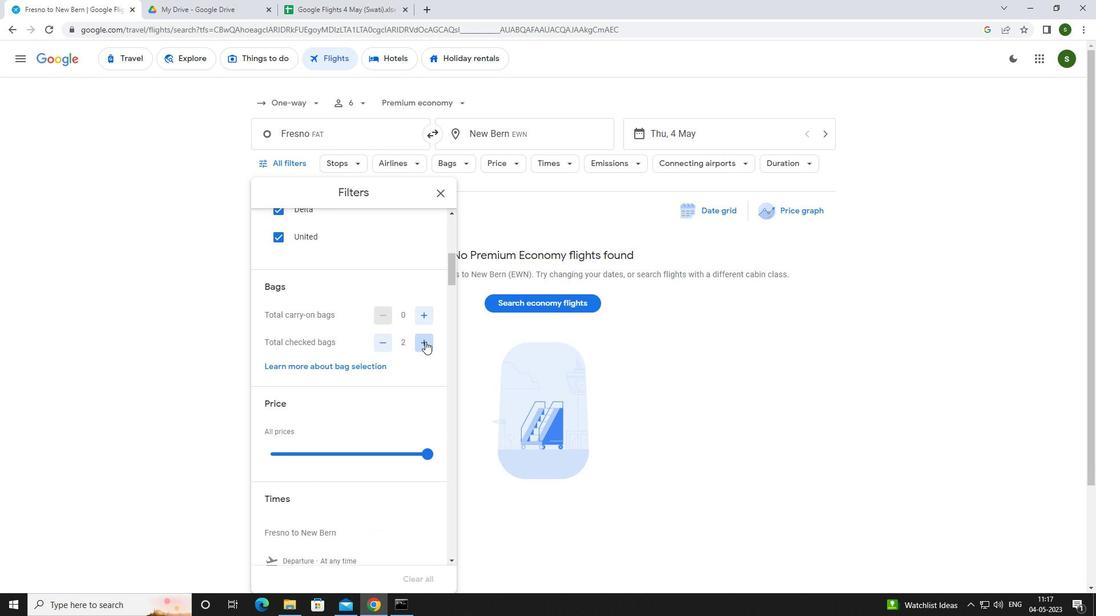 
Action: Mouse pressed left at (425, 341)
Screenshot: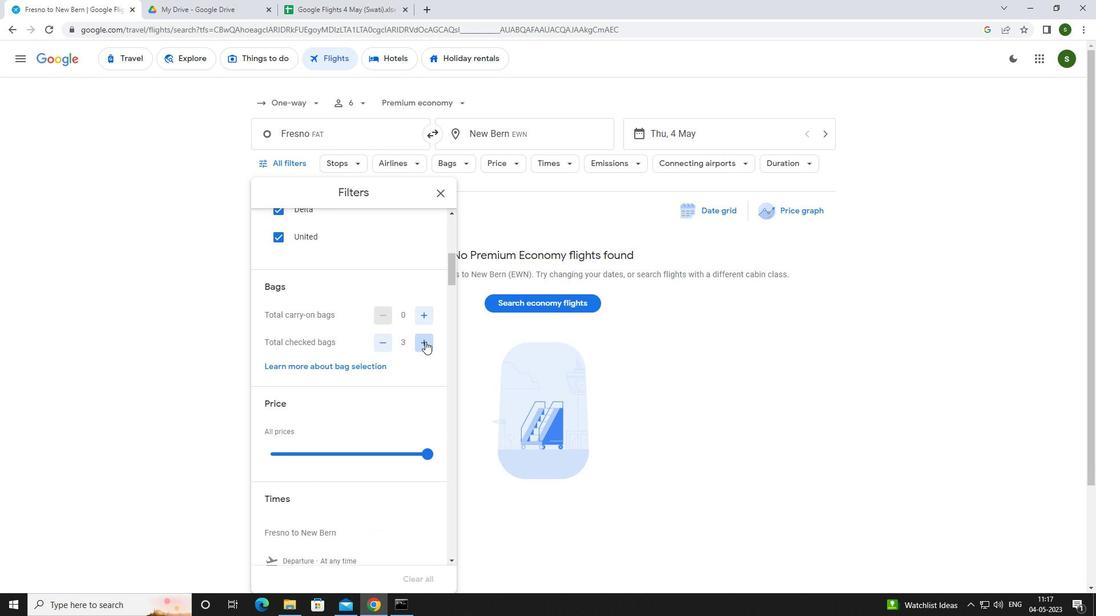 
Action: Mouse pressed left at (425, 341)
Screenshot: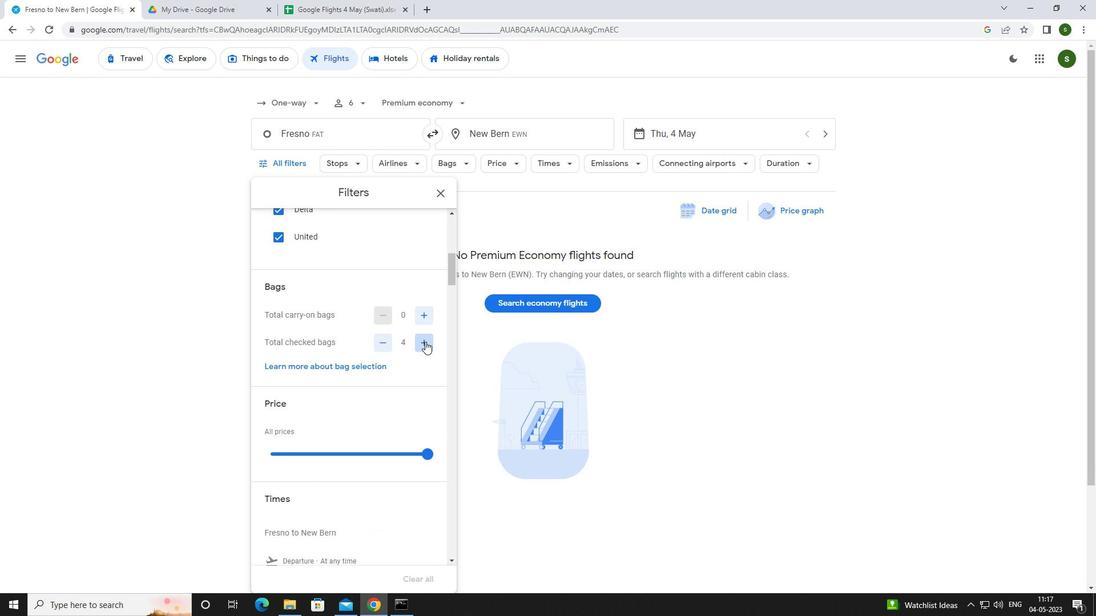 
Action: Mouse pressed left at (425, 341)
Screenshot: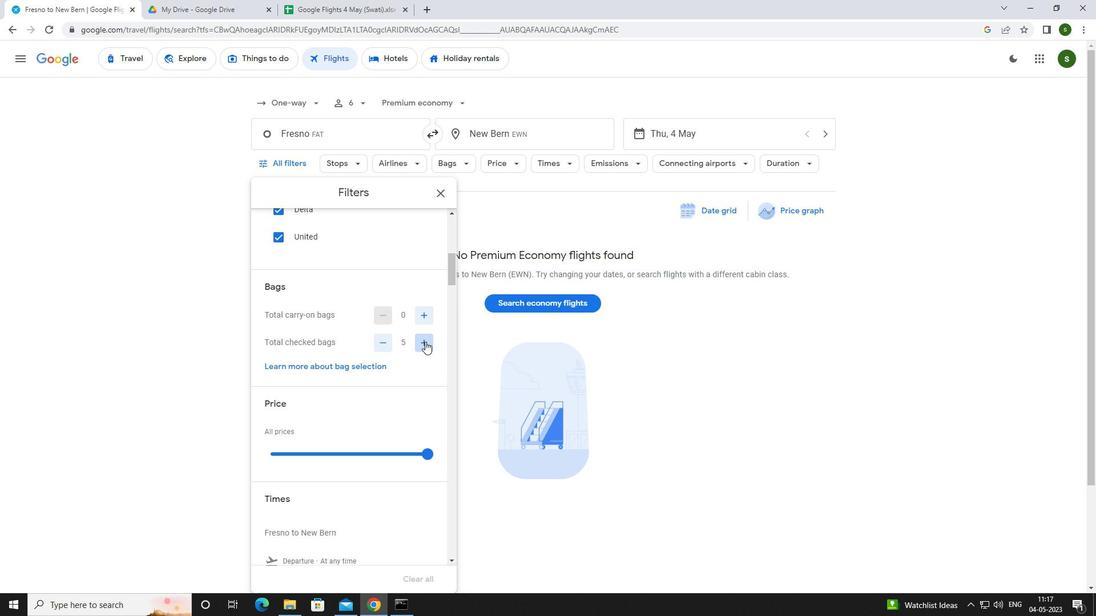 
Action: Mouse pressed left at (425, 341)
Screenshot: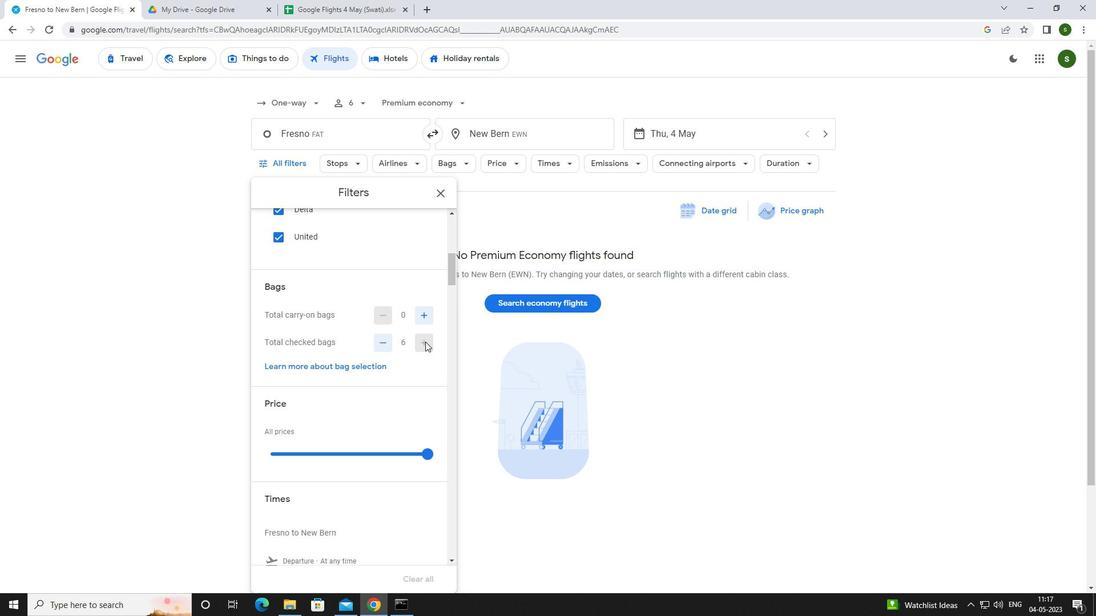 
Action: Mouse scrolled (425, 341) with delta (0, 0)
Screenshot: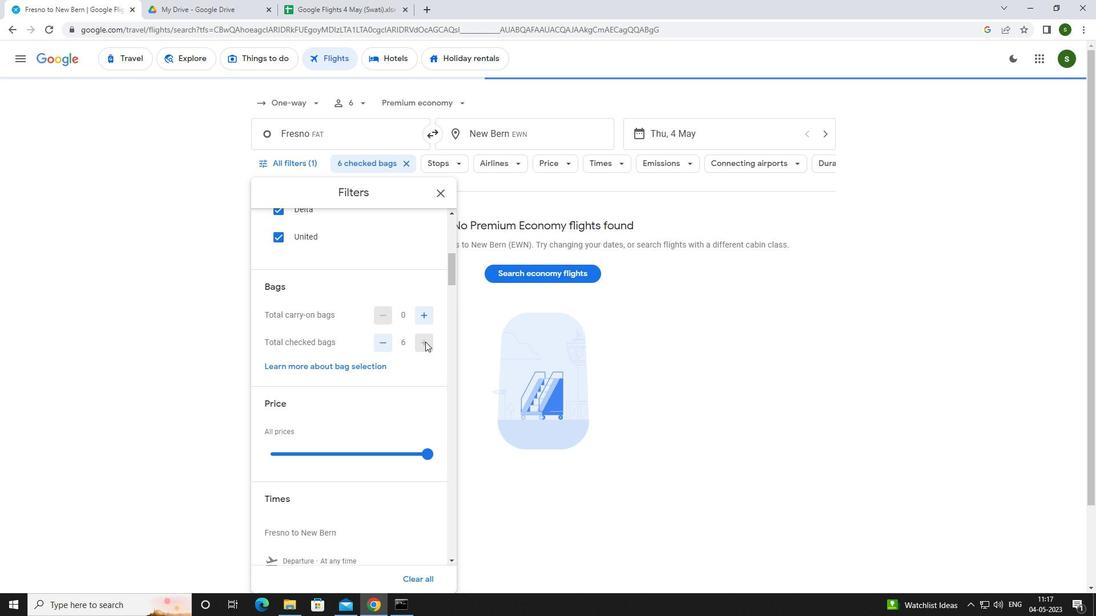 
Action: Mouse moved to (267, 522)
Screenshot: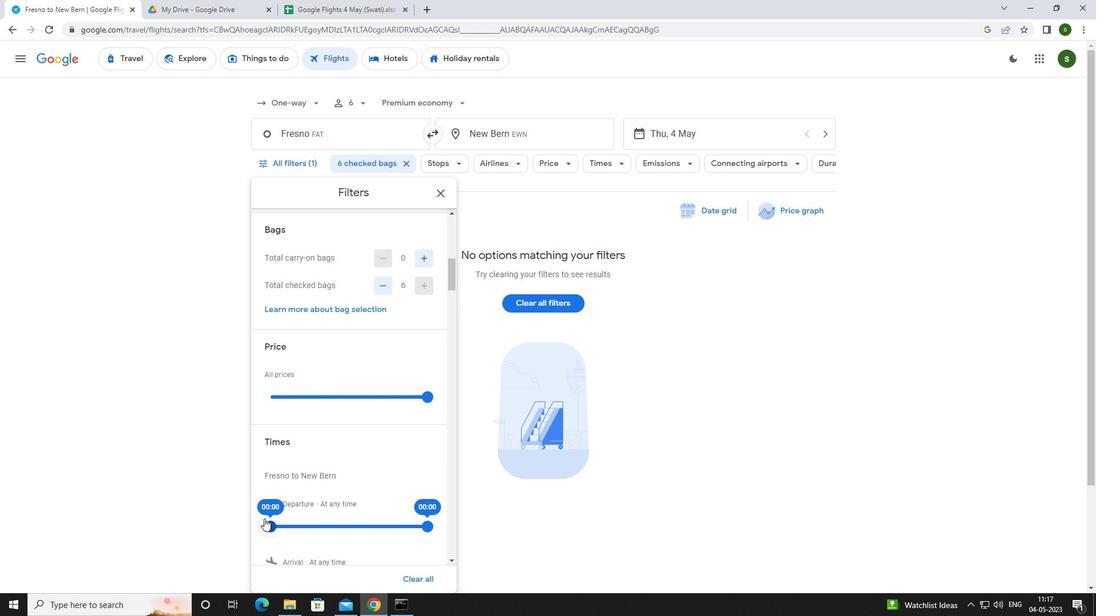 
Action: Mouse pressed left at (267, 522)
Screenshot: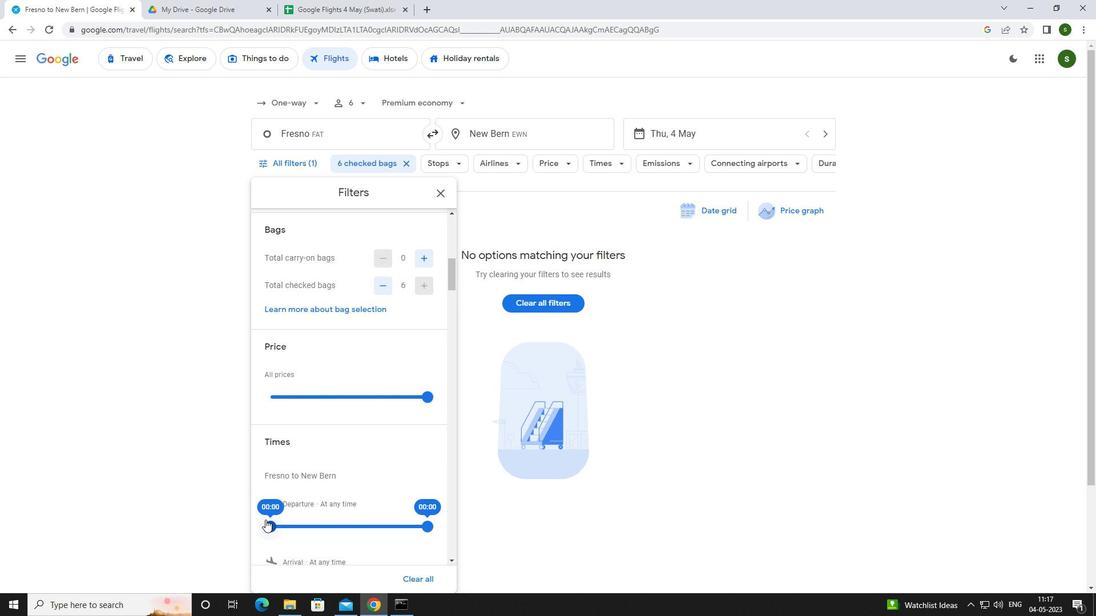 
Action: Mouse moved to (622, 452)
Screenshot: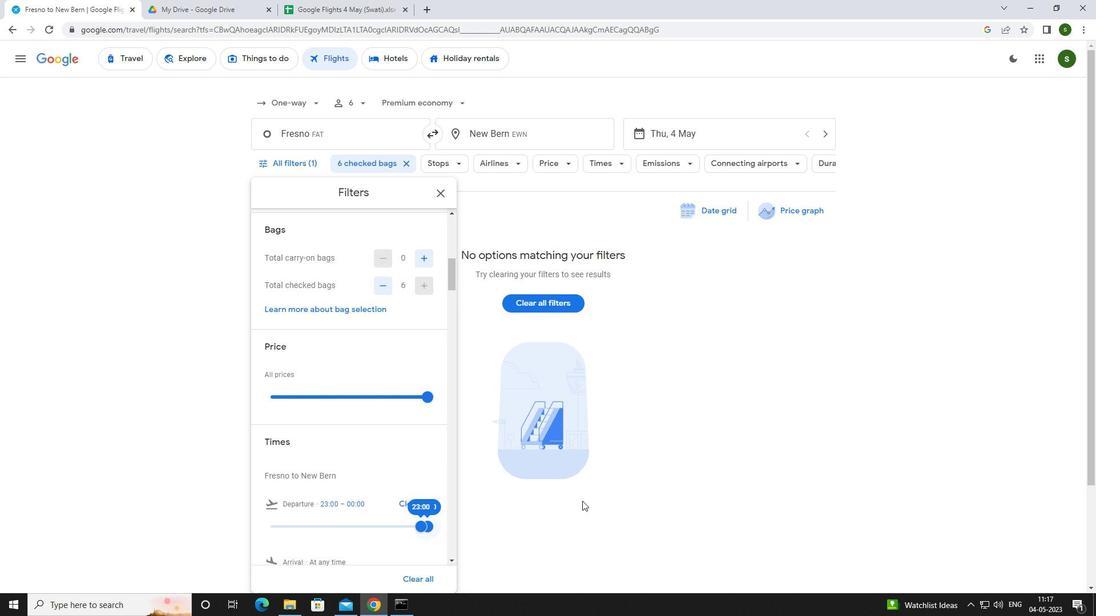 
Action: Mouse pressed left at (622, 452)
Screenshot: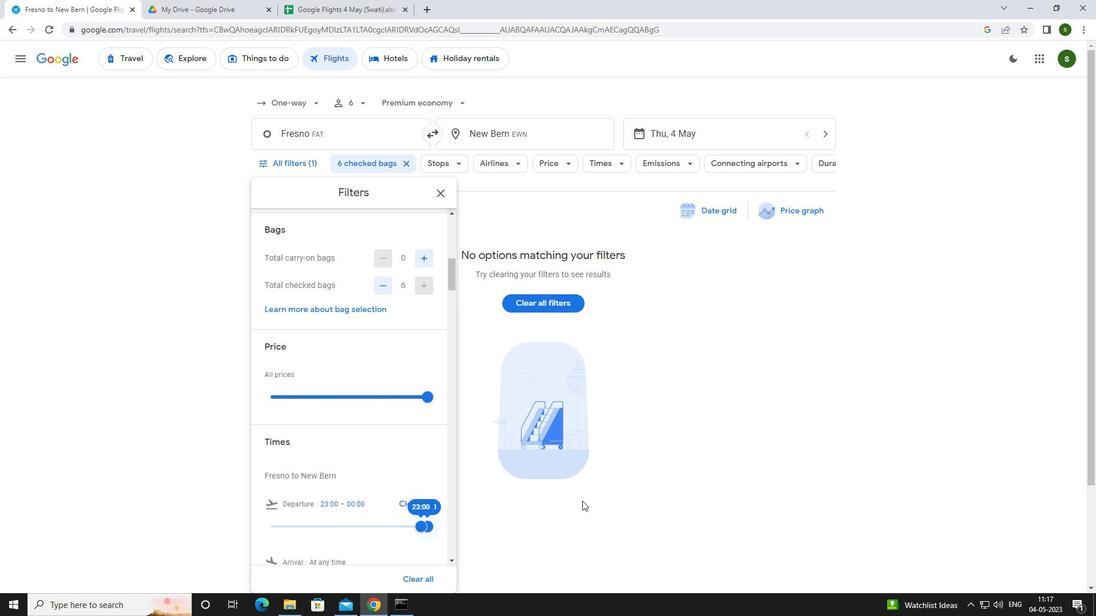 
